Task: Look for space in San Giuseppe Vesuviano, Italy from 22nd June, 2023 to 30th June, 2023 for 2 adults in price range Rs.7000 to Rs.15000. Place can be entire place with 1  bedroom having 1 bed and 1 bathroom. Property type can be house, flat, guest house, hotel. Booking option can be shelf check-in. Required host language is English.
Action: Mouse moved to (454, 127)
Screenshot: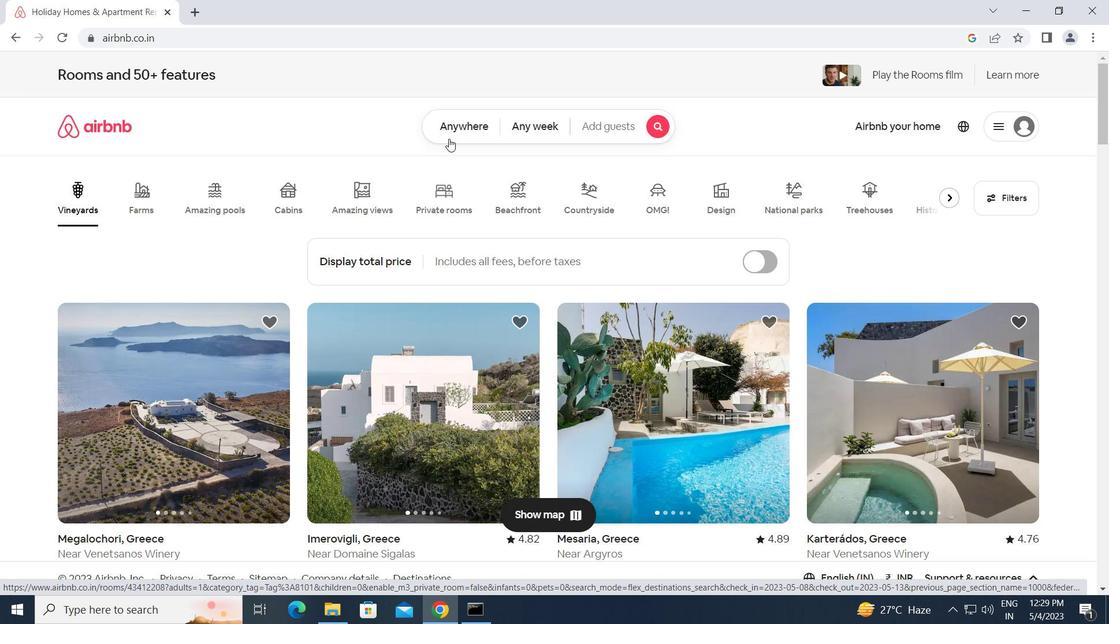 
Action: Mouse pressed left at (454, 127)
Screenshot: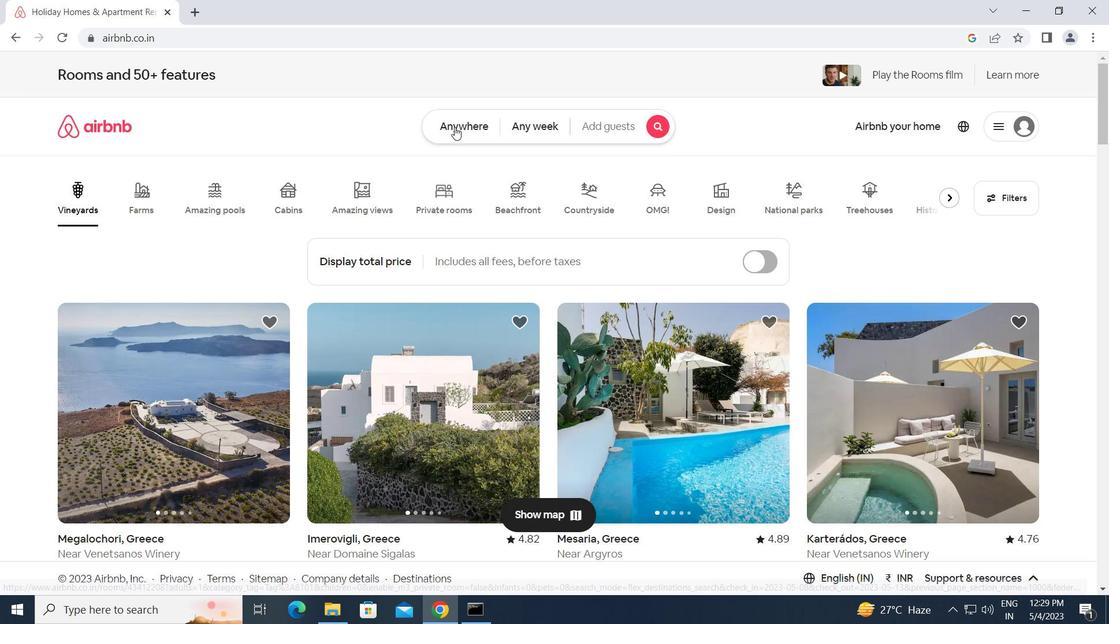 
Action: Mouse moved to (366, 168)
Screenshot: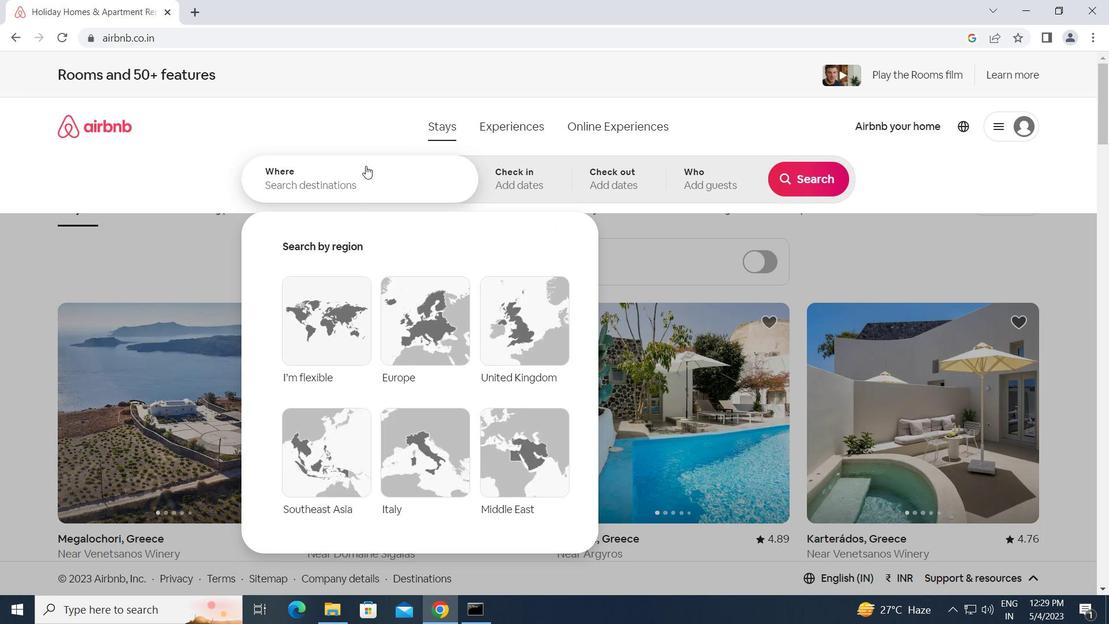 
Action: Mouse pressed left at (366, 168)
Screenshot: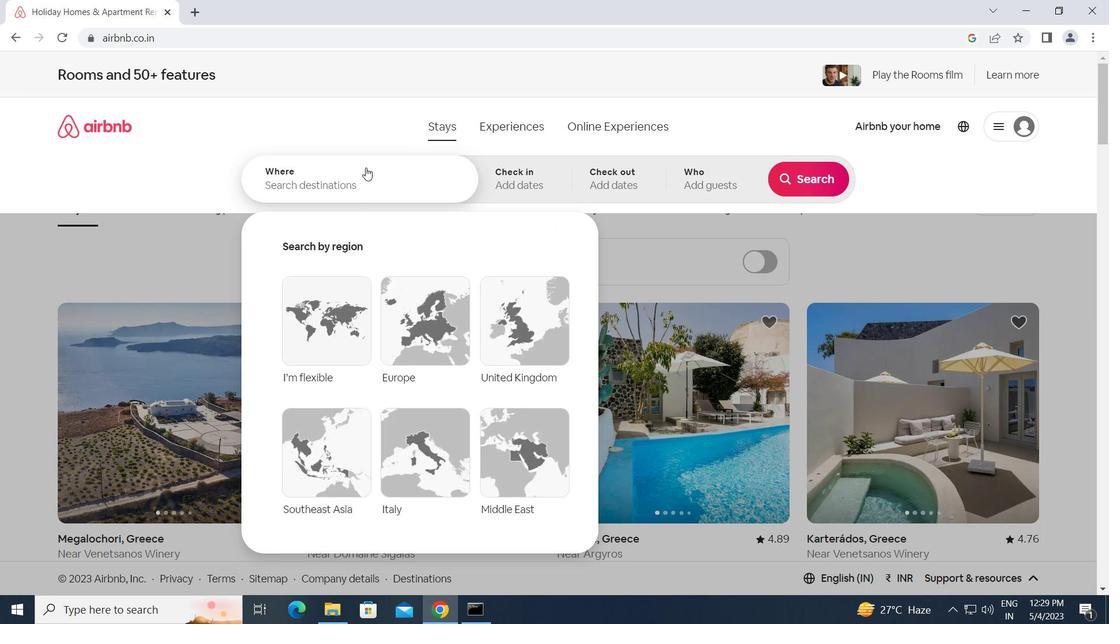
Action: Key pressed s<Key.caps_lock>an<Key.space><Key.caps_lock>g<Key.caps_lock>iuseppe<Key.space><Key.caps_lock>v<Key.caps_lock>esuviano
Screenshot: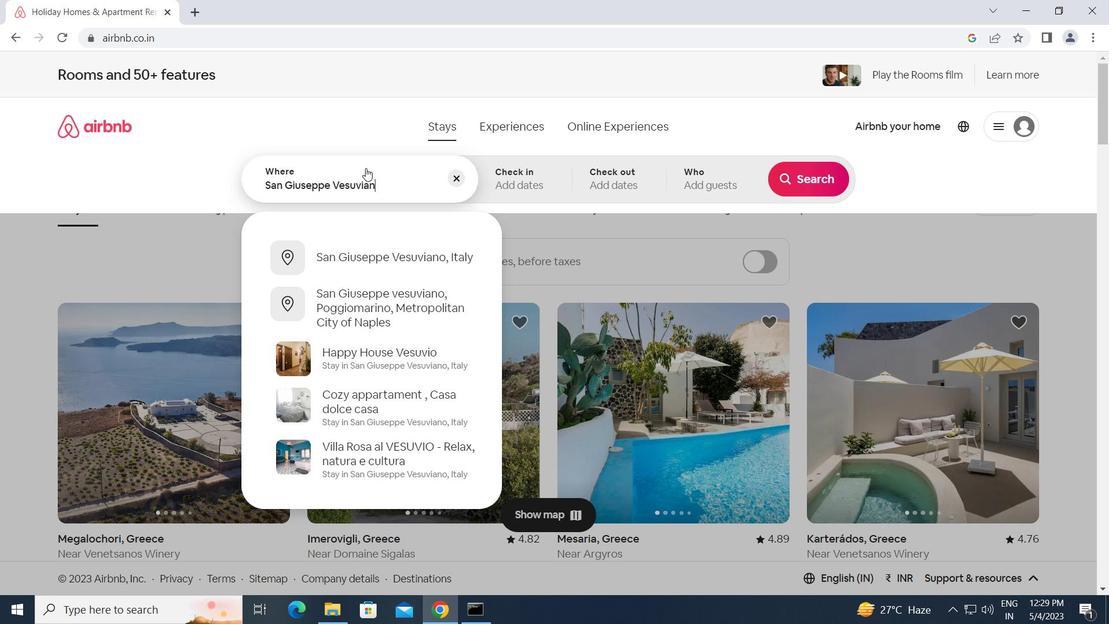 
Action: Mouse moved to (695, 128)
Screenshot: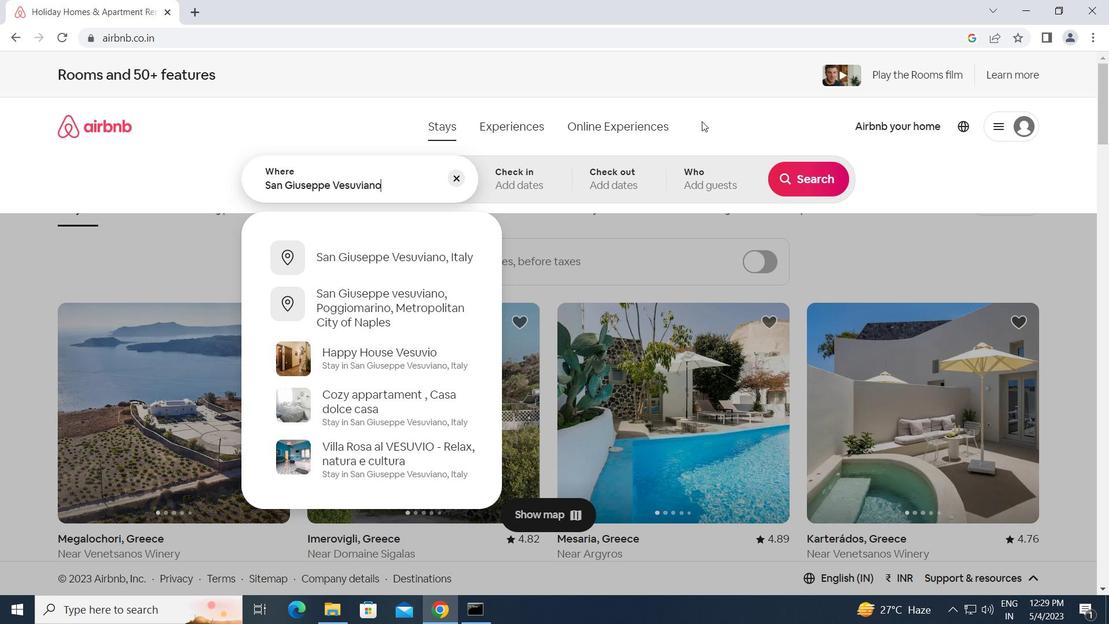 
Action: Key pressed ,
Screenshot: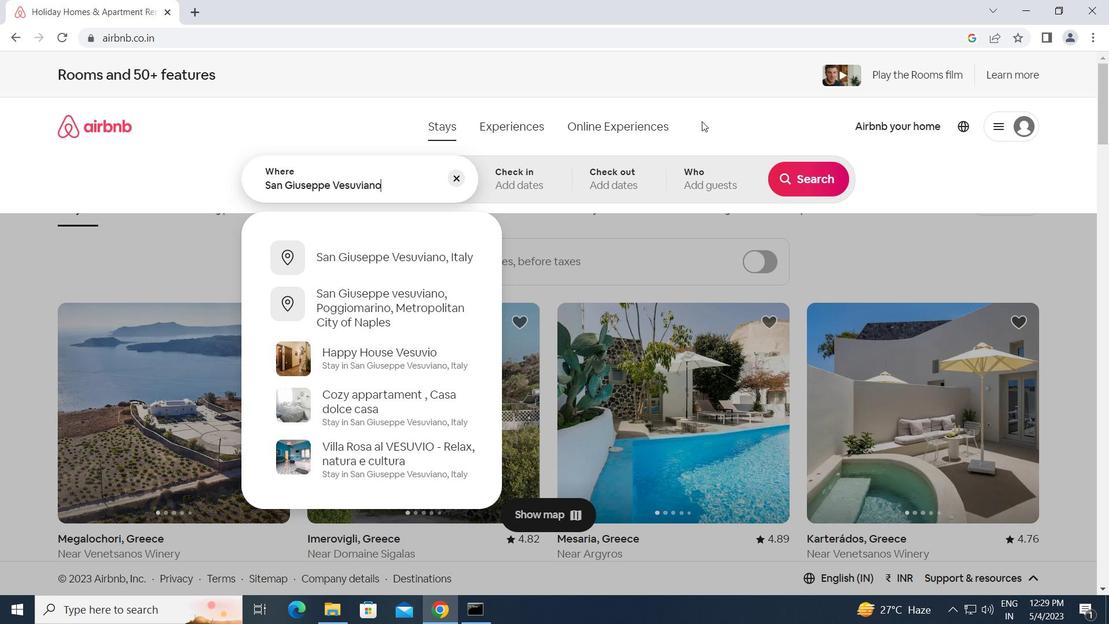 
Action: Mouse moved to (674, 151)
Screenshot: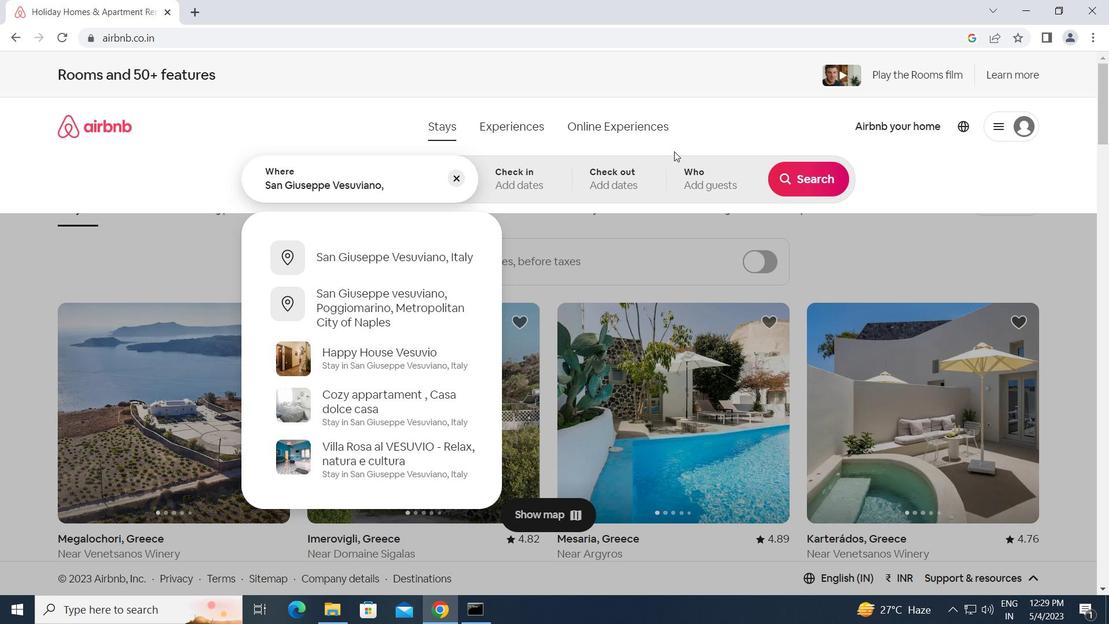 
Action: Key pressed <Key.space><Key.caps_lock>i
Screenshot: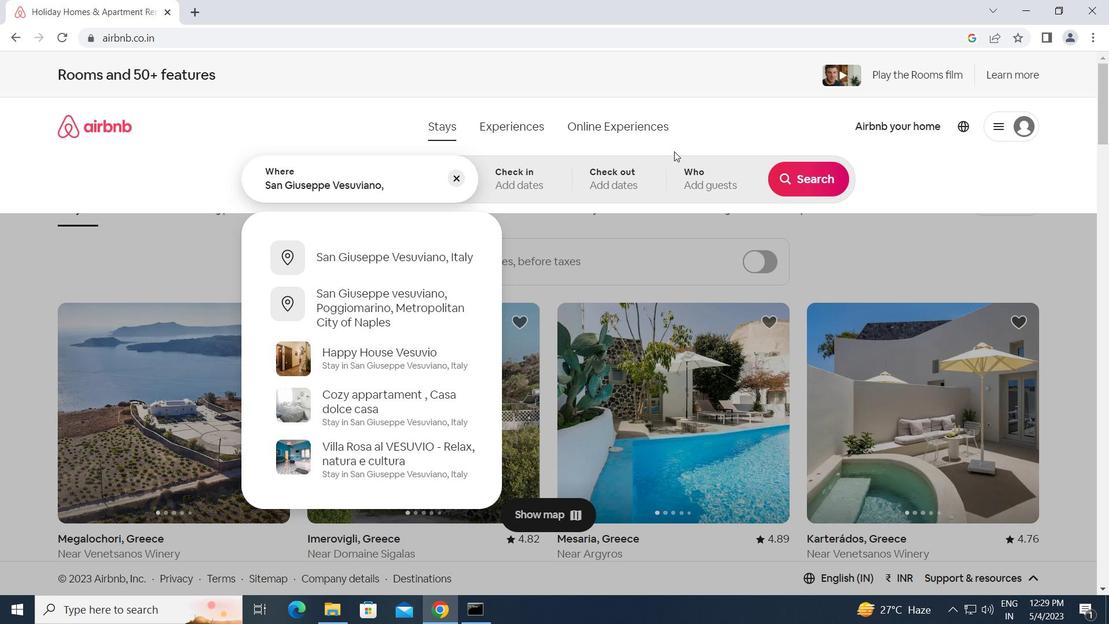 
Action: Mouse moved to (674, 151)
Screenshot: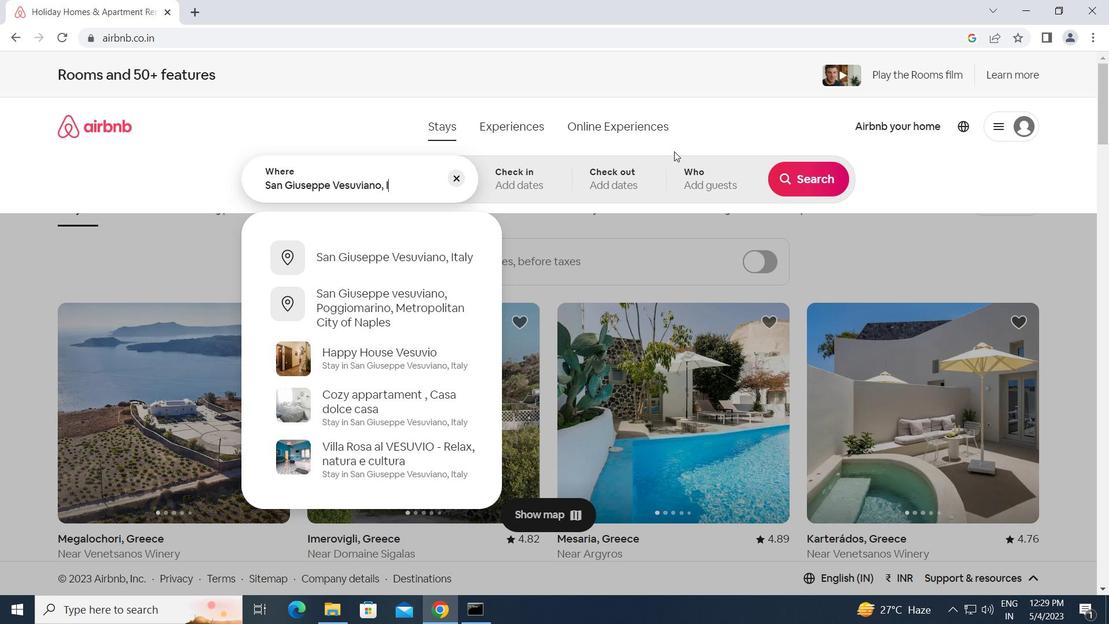 
Action: Key pressed <Key.caps_lock>ta
Screenshot: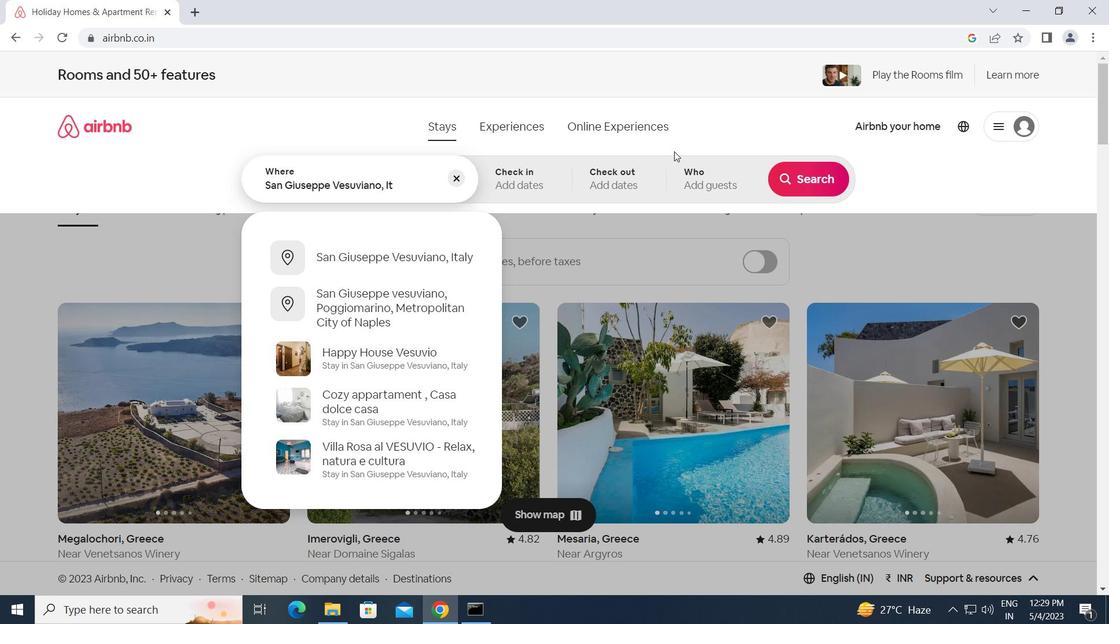 
Action: Mouse moved to (673, 151)
Screenshot: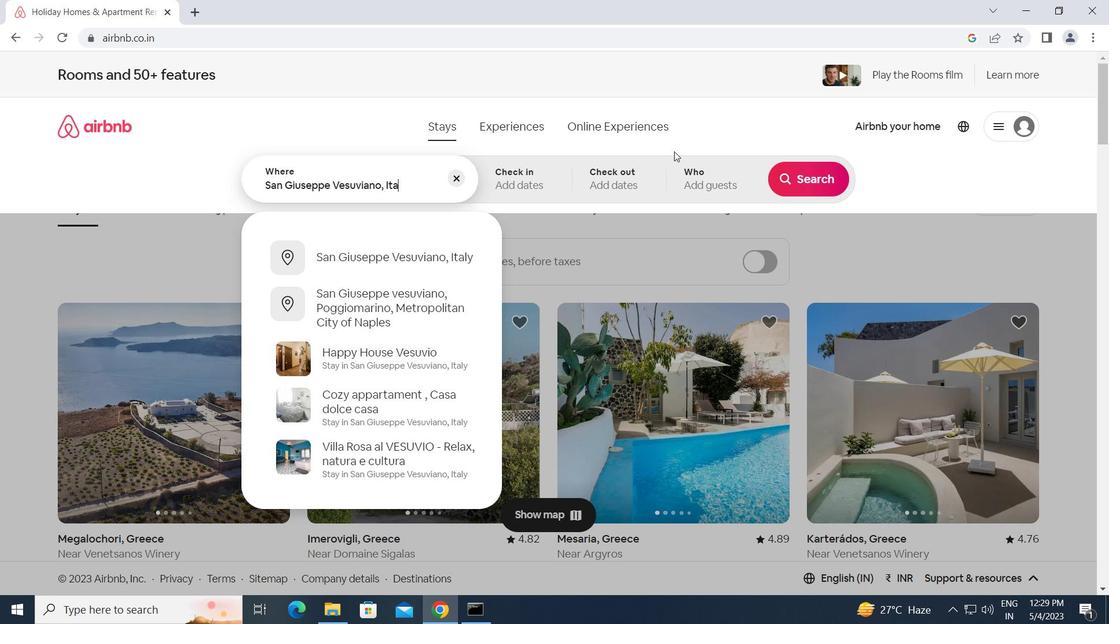 
Action: Key pressed ly<Key.enter>
Screenshot: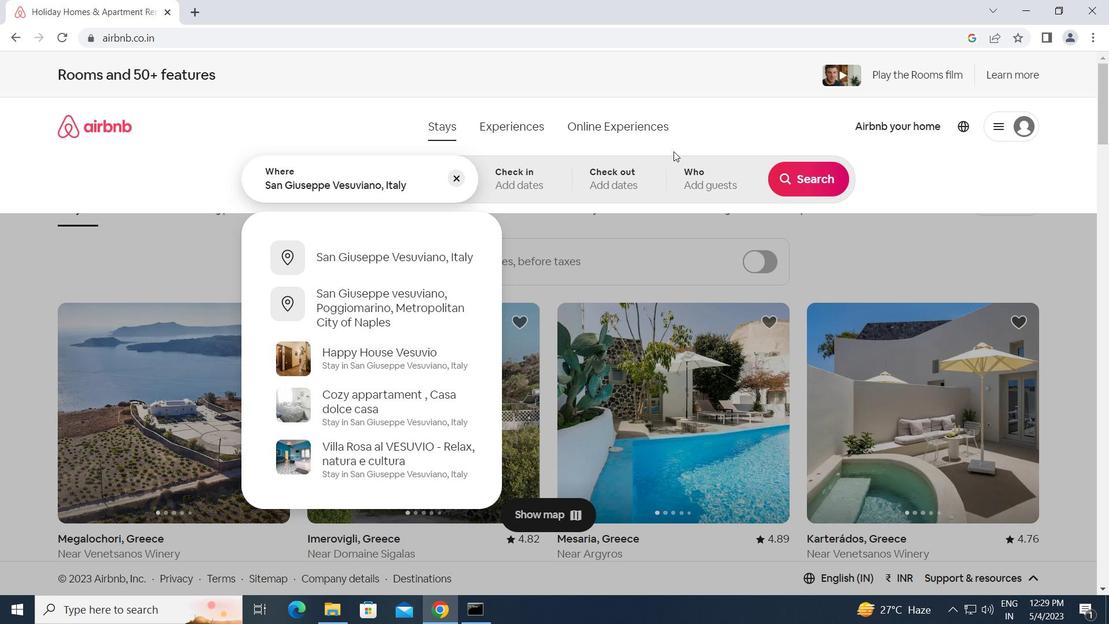 
Action: Mouse moved to (721, 460)
Screenshot: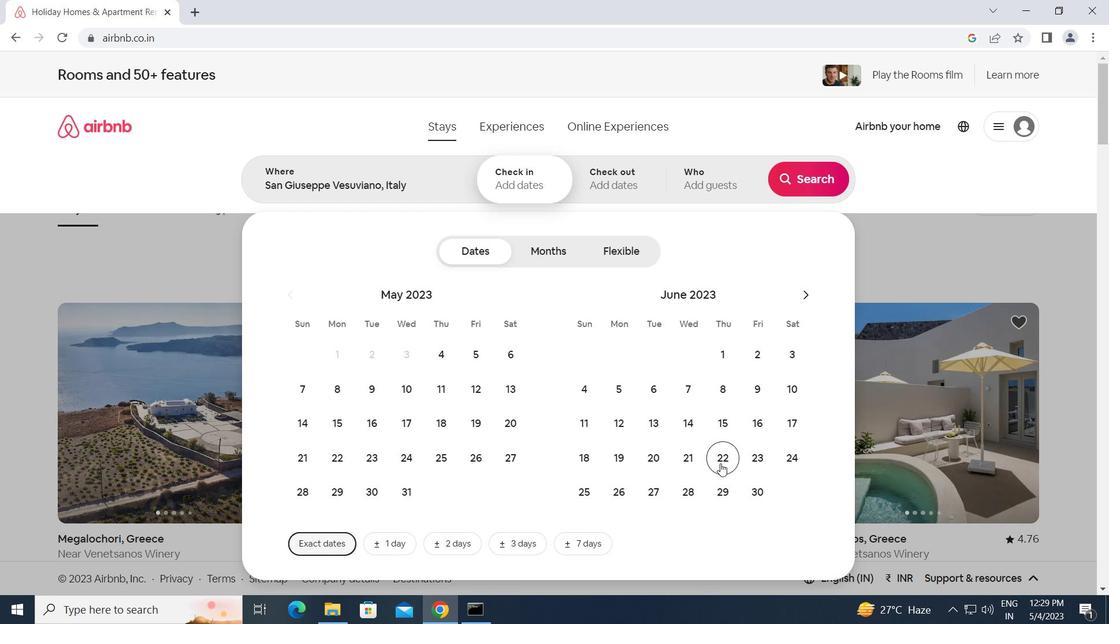 
Action: Mouse pressed left at (721, 460)
Screenshot: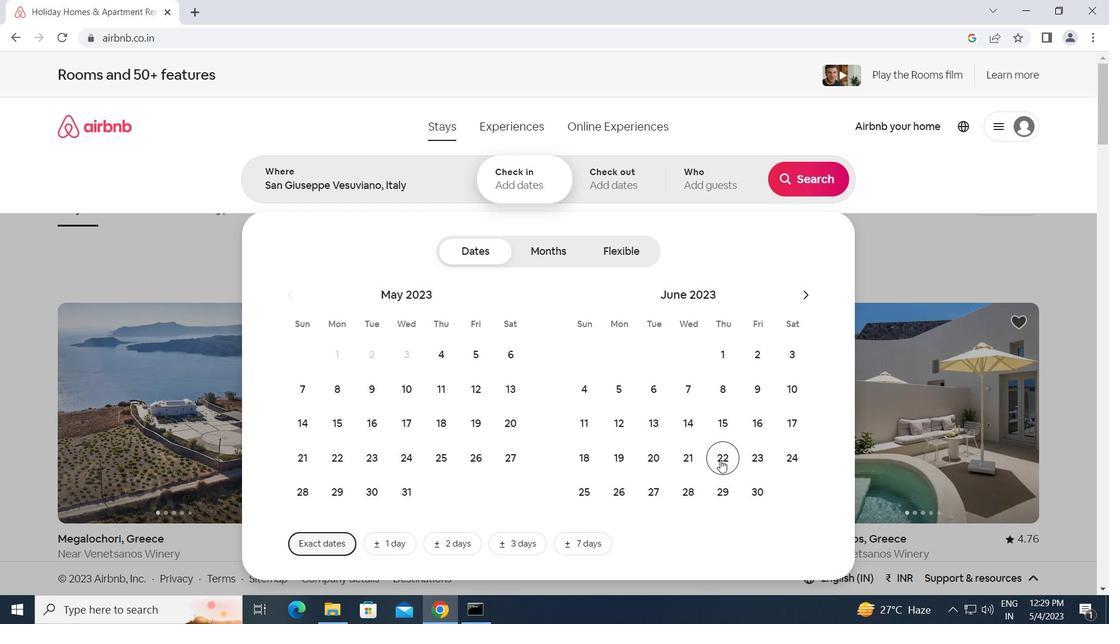 
Action: Mouse moved to (761, 497)
Screenshot: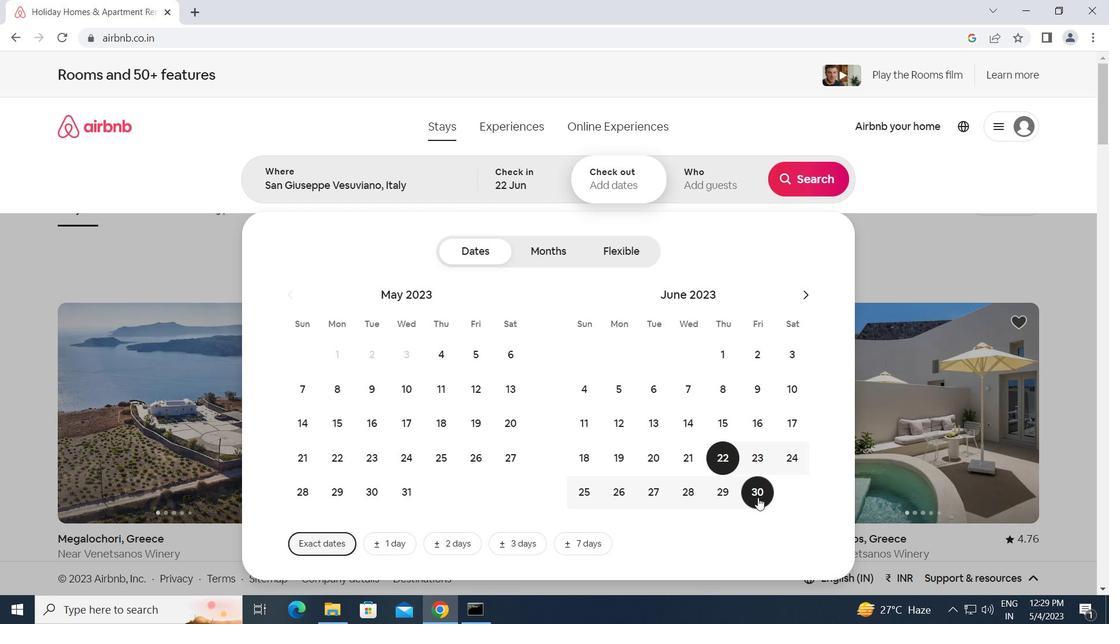 
Action: Mouse pressed left at (761, 497)
Screenshot: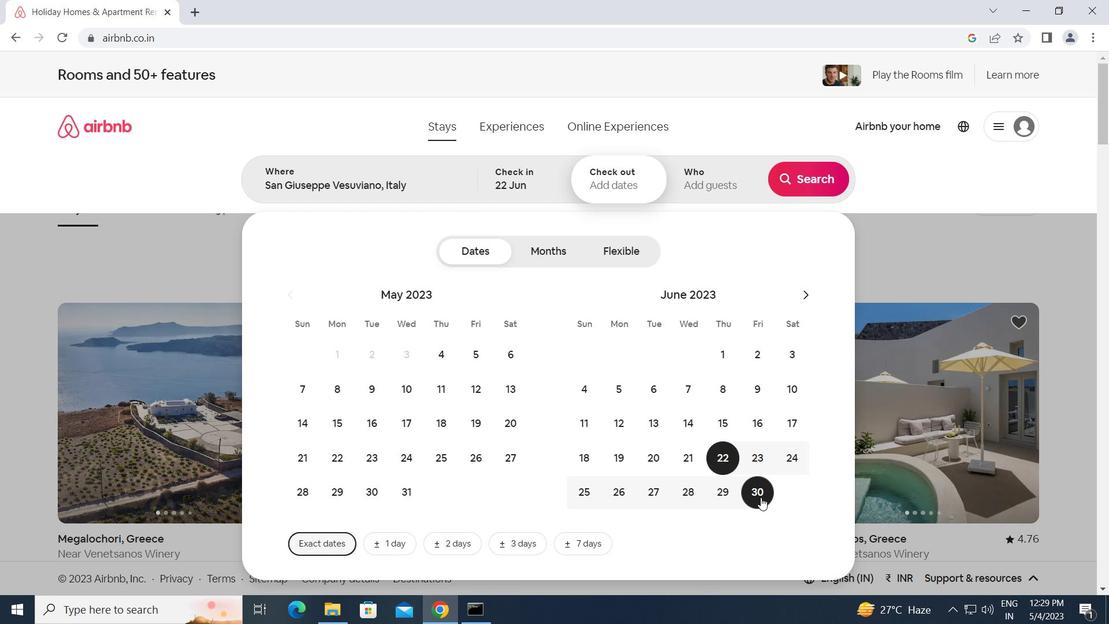 
Action: Mouse moved to (724, 184)
Screenshot: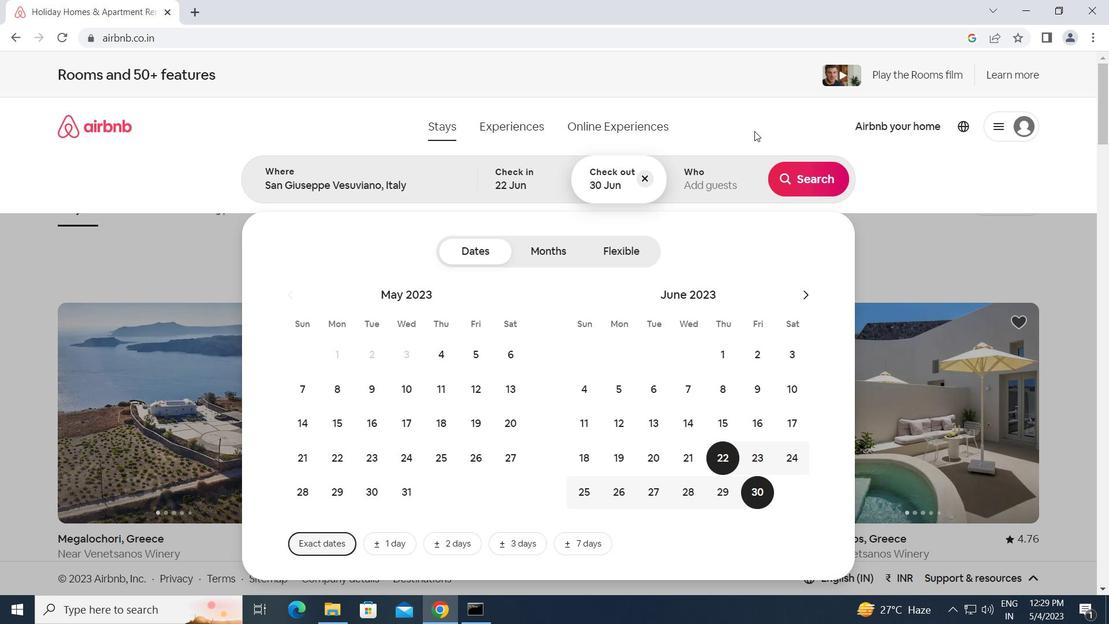 
Action: Mouse pressed left at (724, 184)
Screenshot: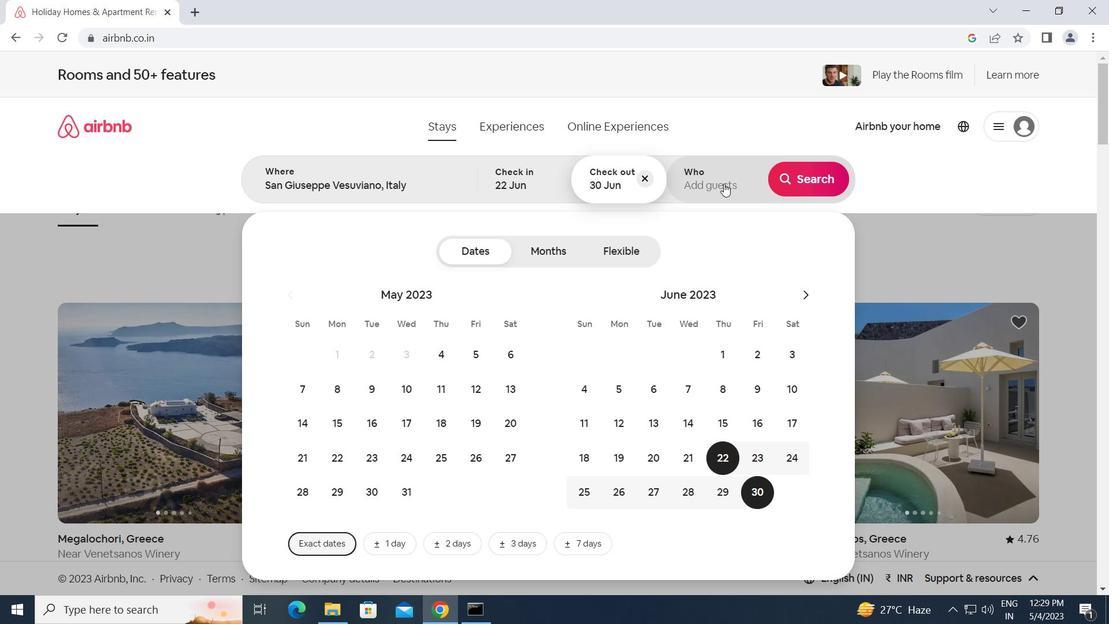 
Action: Mouse moved to (814, 253)
Screenshot: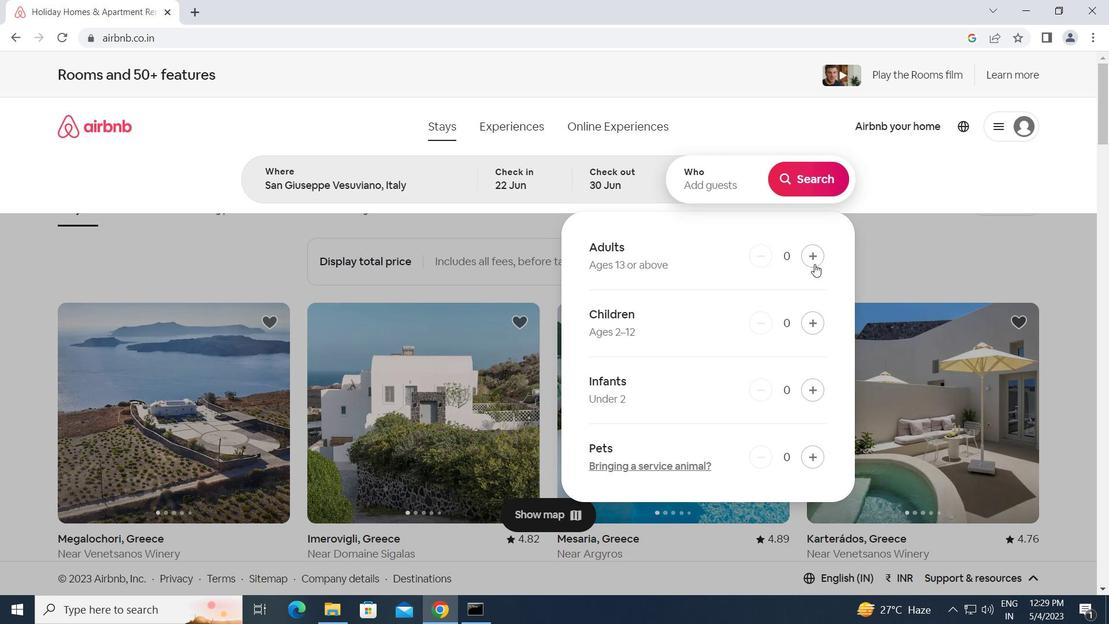 
Action: Mouse pressed left at (814, 253)
Screenshot: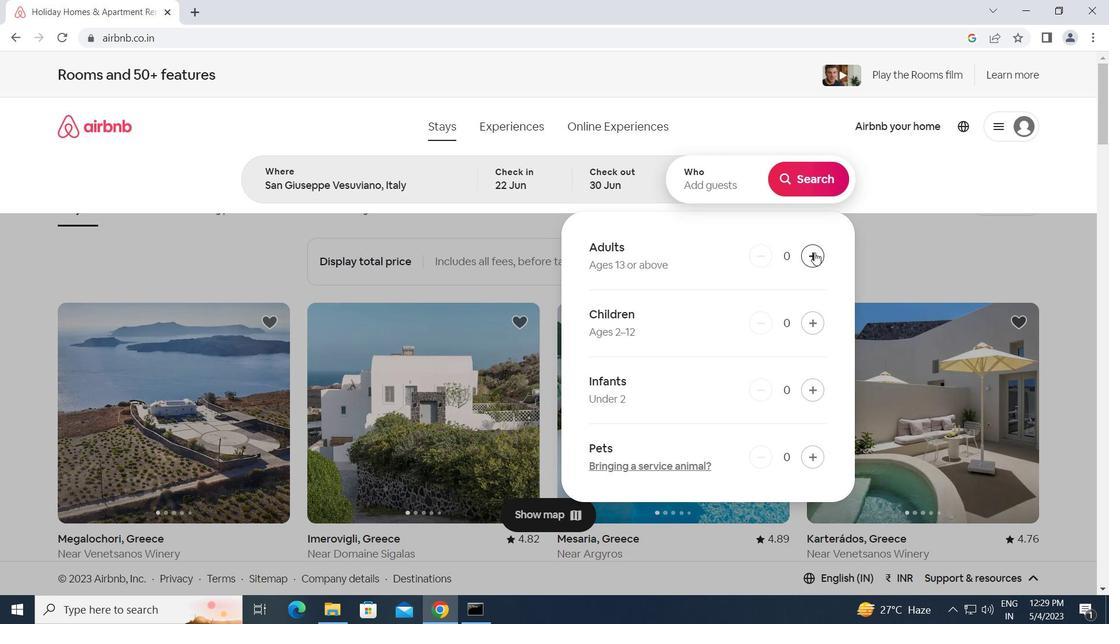 
Action: Mouse pressed left at (814, 253)
Screenshot: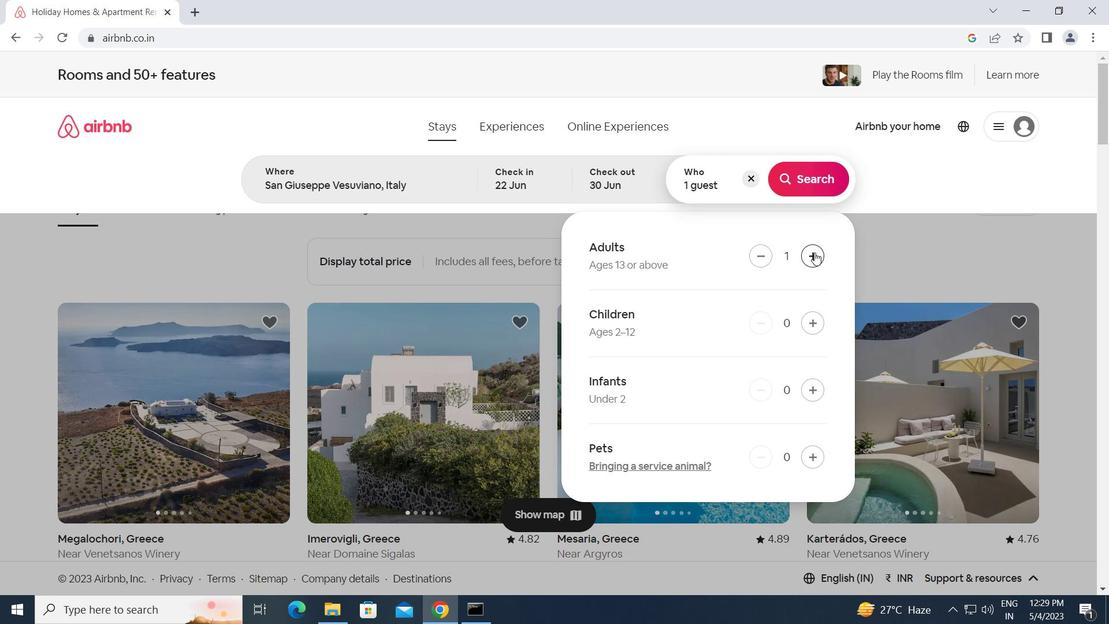 
Action: Mouse moved to (811, 177)
Screenshot: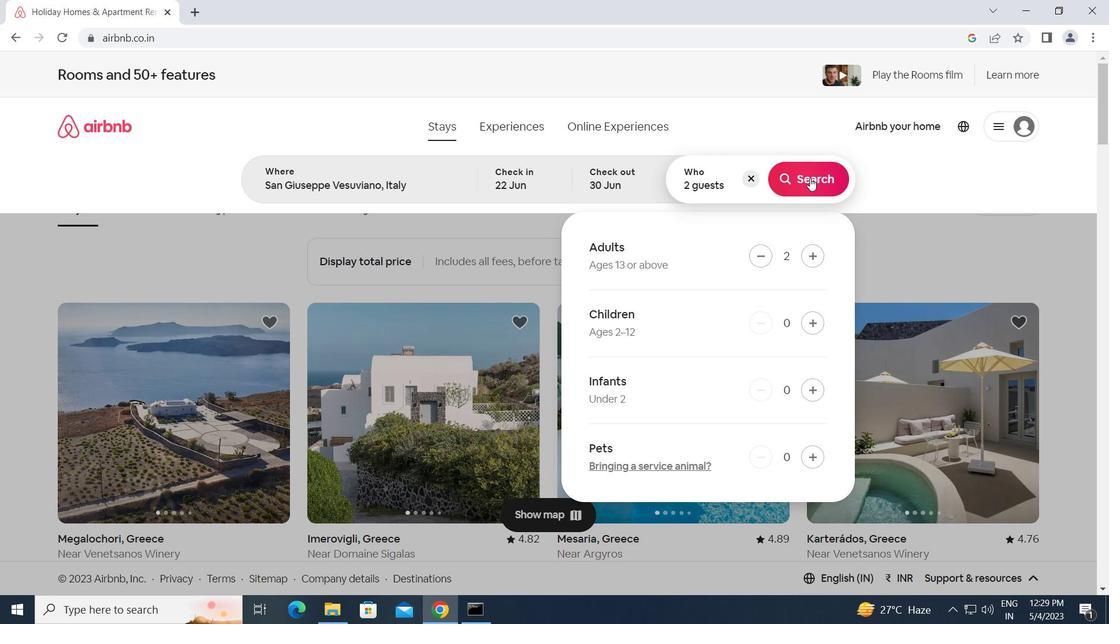 
Action: Mouse pressed left at (811, 177)
Screenshot: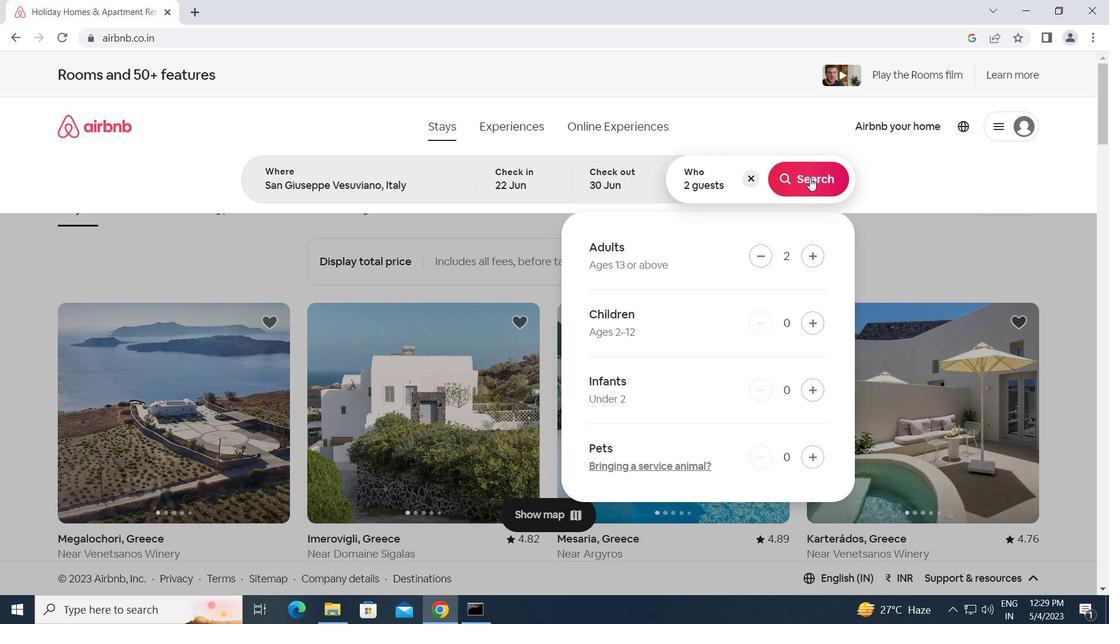 
Action: Mouse moved to (1048, 131)
Screenshot: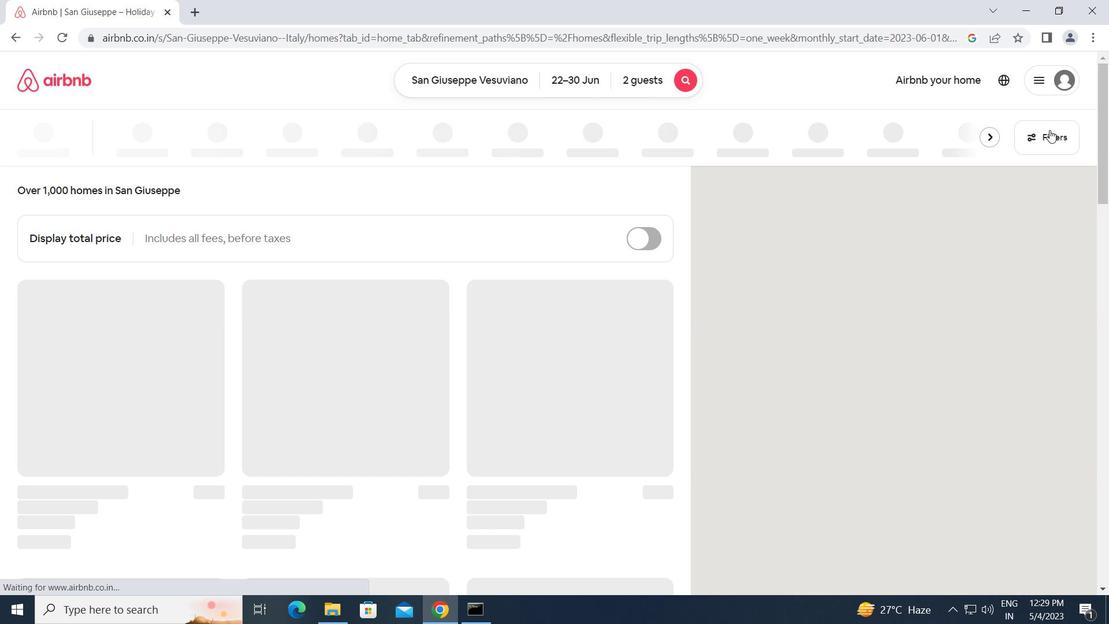 
Action: Mouse pressed left at (1048, 131)
Screenshot: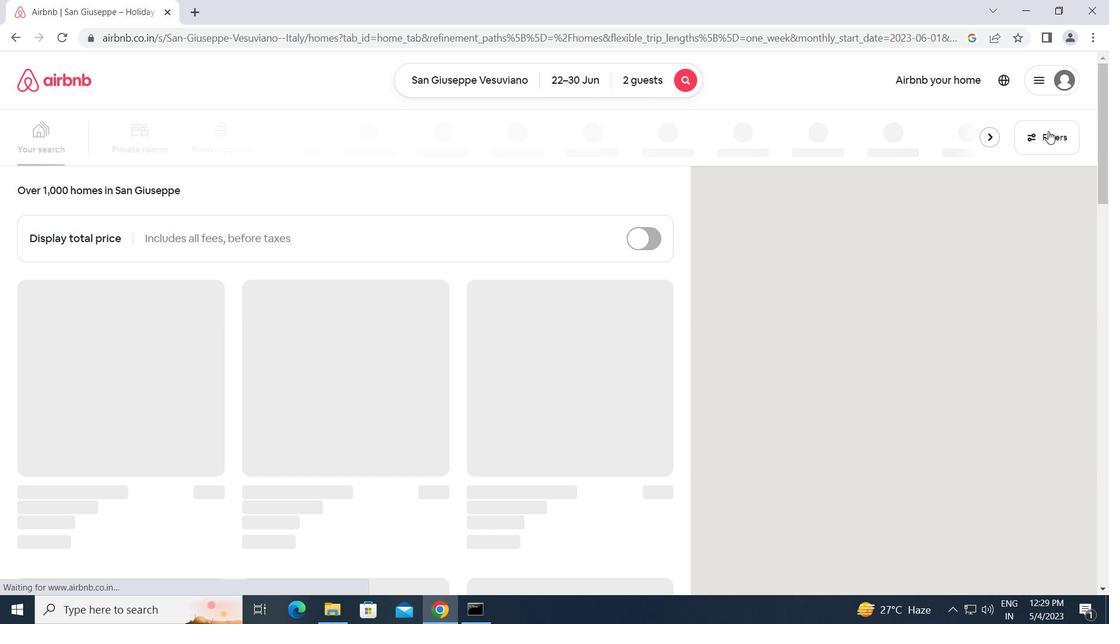 
Action: Mouse moved to (372, 326)
Screenshot: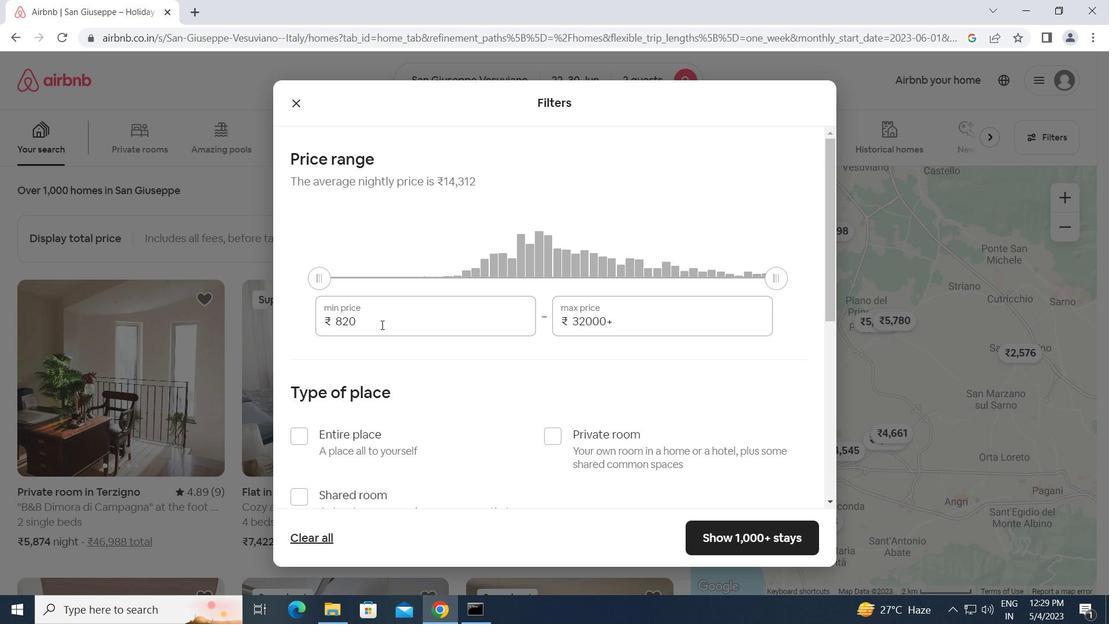 
Action: Mouse pressed left at (372, 326)
Screenshot: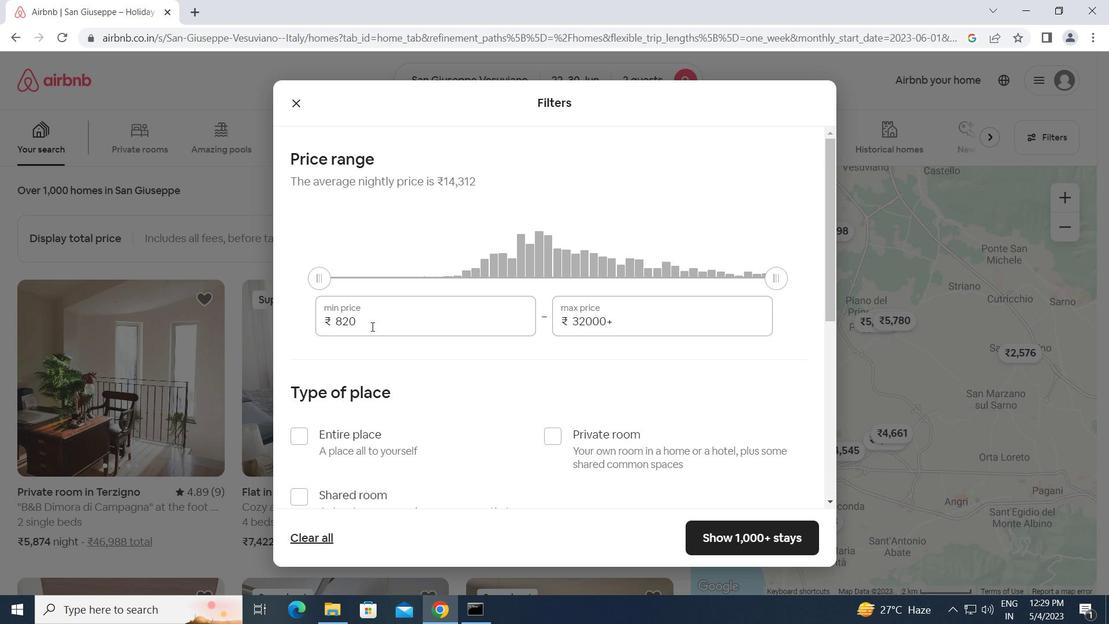 
Action: Mouse moved to (331, 328)
Screenshot: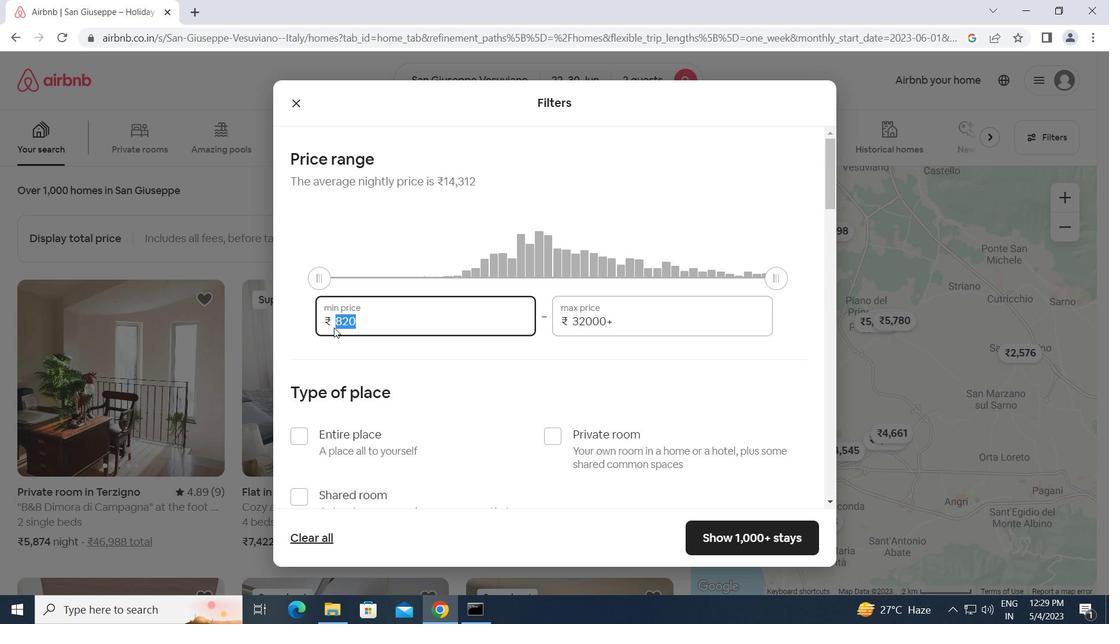 
Action: Key pressed 7000<Key.tab>15000
Screenshot: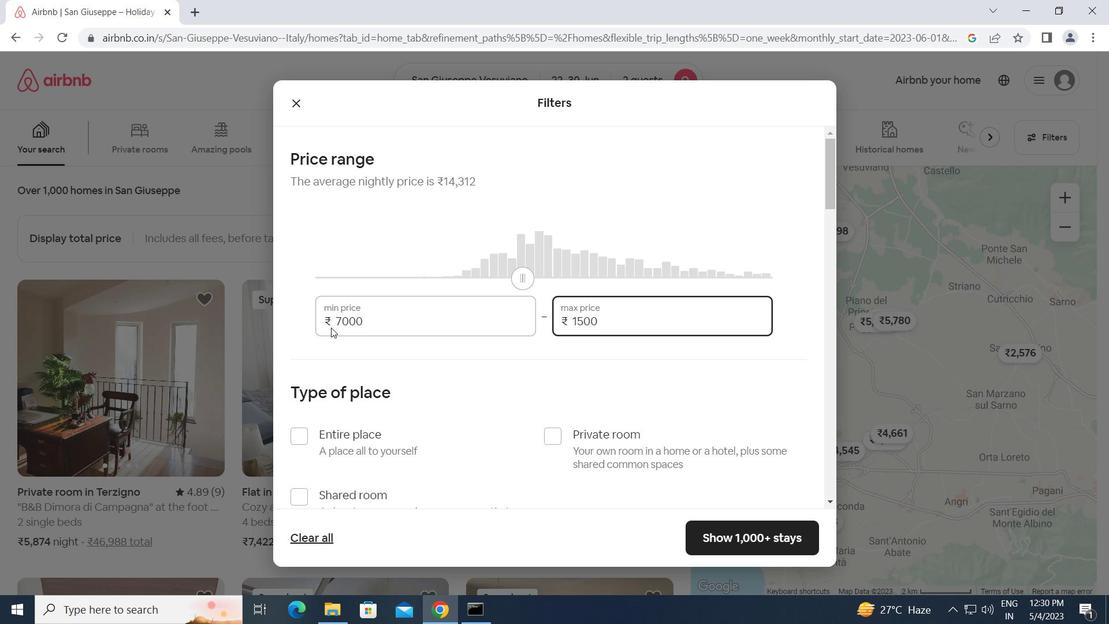 
Action: Mouse moved to (444, 347)
Screenshot: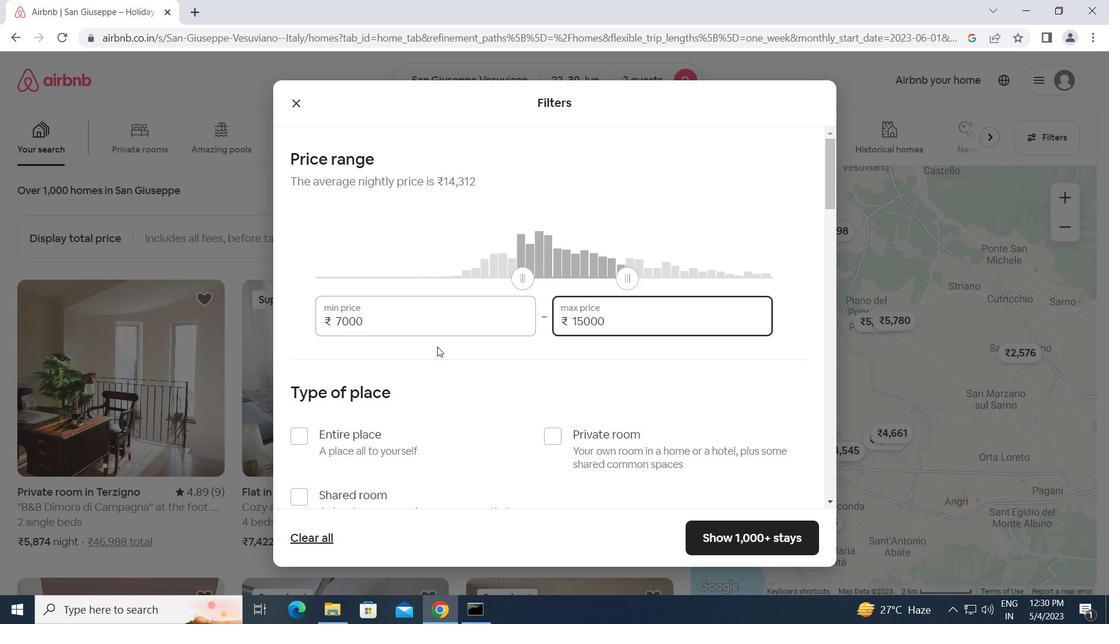 
Action: Mouse scrolled (444, 347) with delta (0, 0)
Screenshot: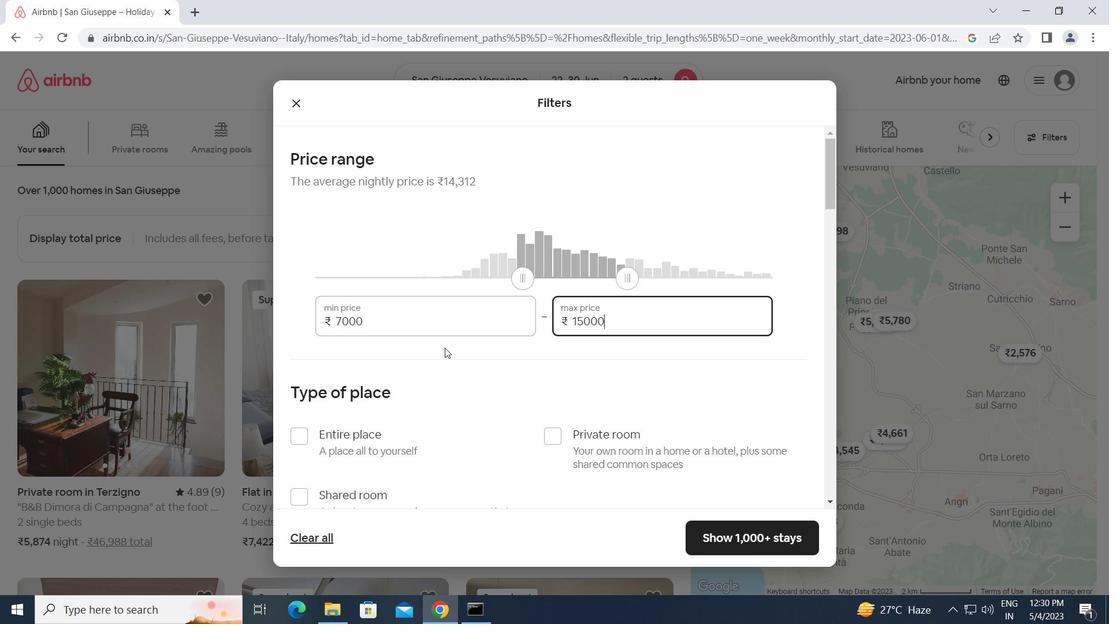 
Action: Mouse moved to (296, 362)
Screenshot: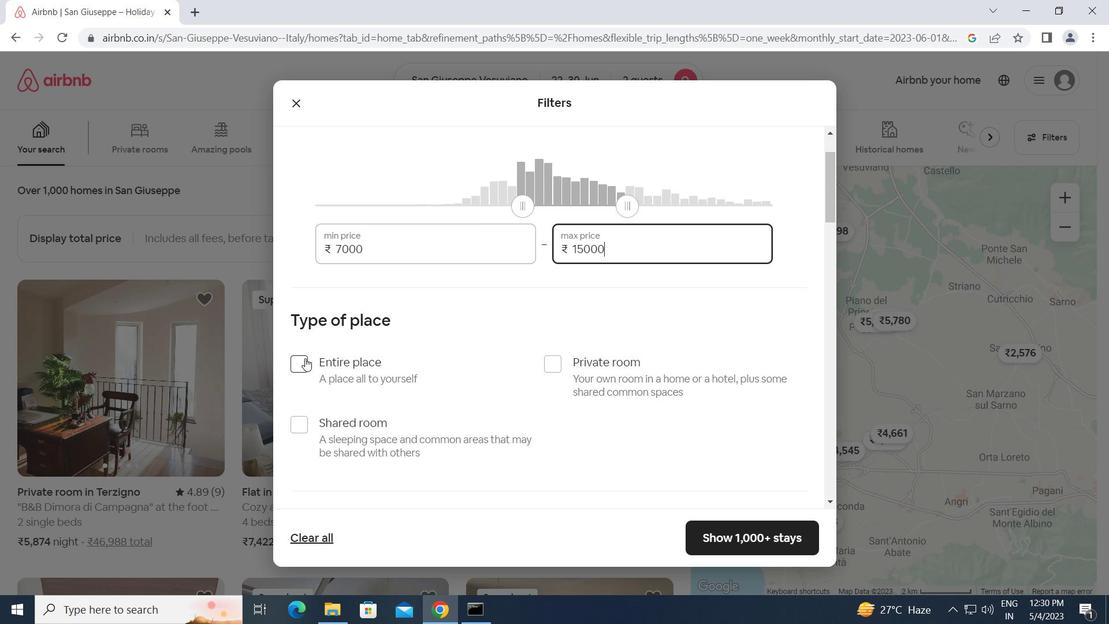 
Action: Mouse pressed left at (296, 362)
Screenshot: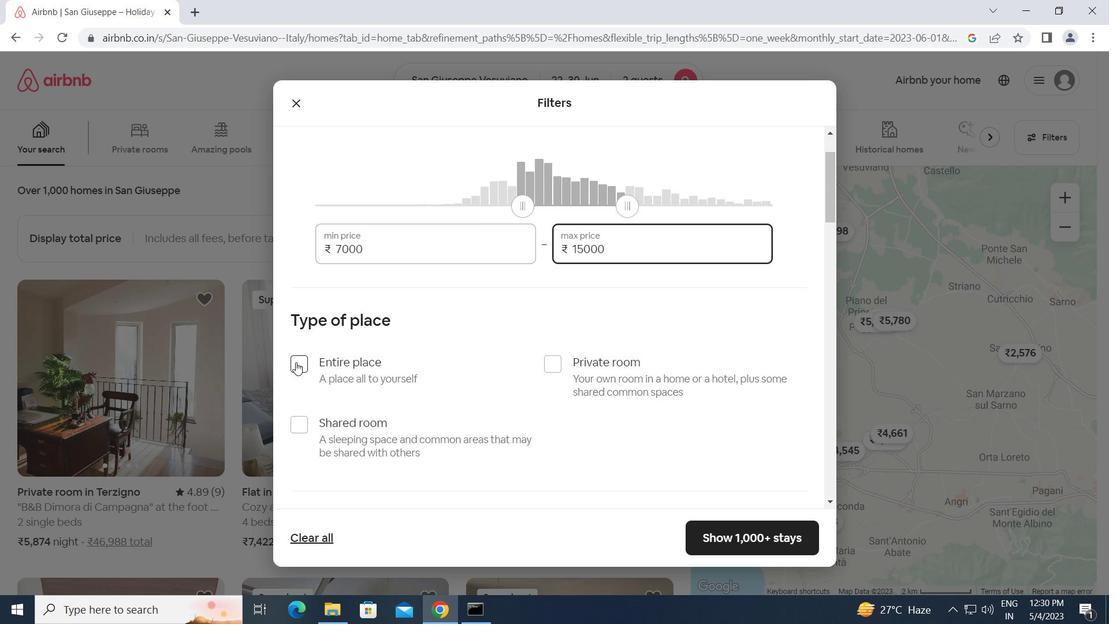 
Action: Mouse moved to (440, 378)
Screenshot: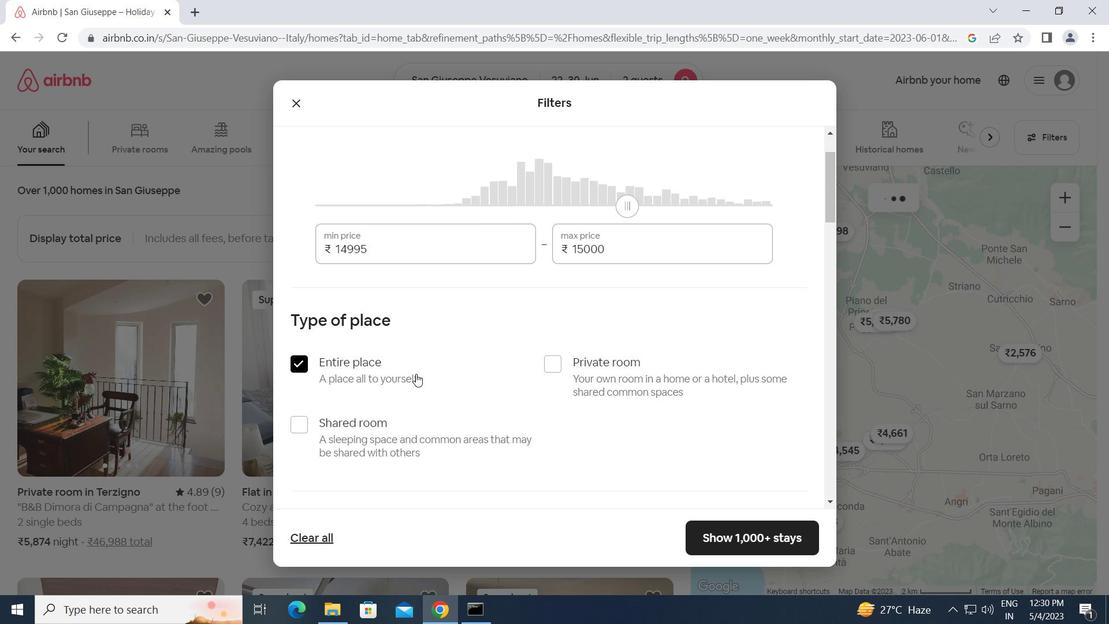 
Action: Mouse scrolled (440, 377) with delta (0, 0)
Screenshot: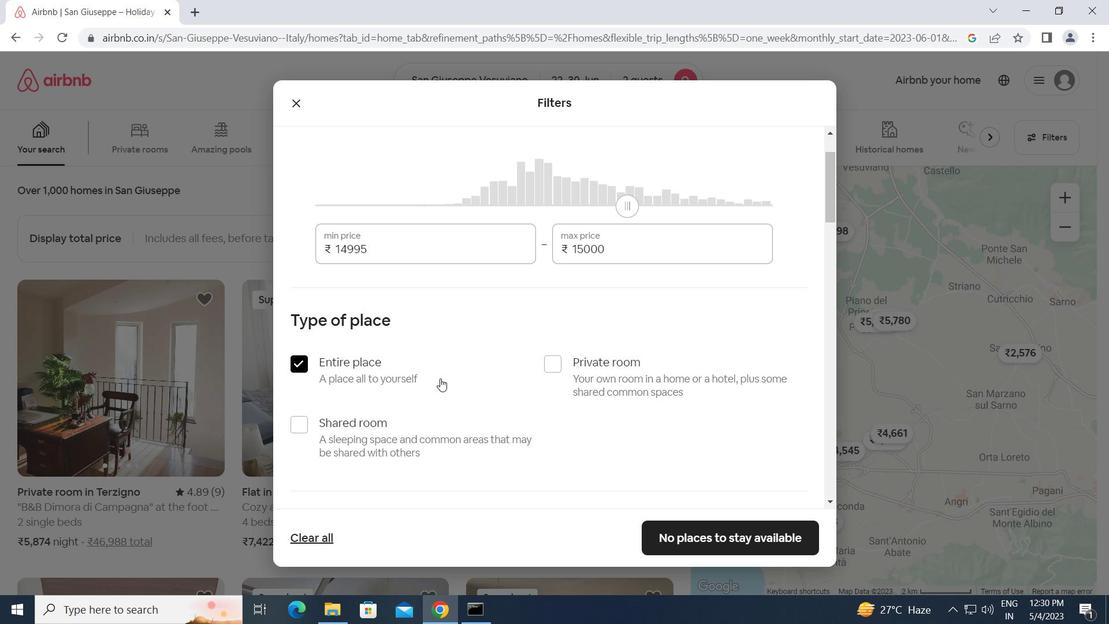 
Action: Mouse scrolled (440, 377) with delta (0, 0)
Screenshot: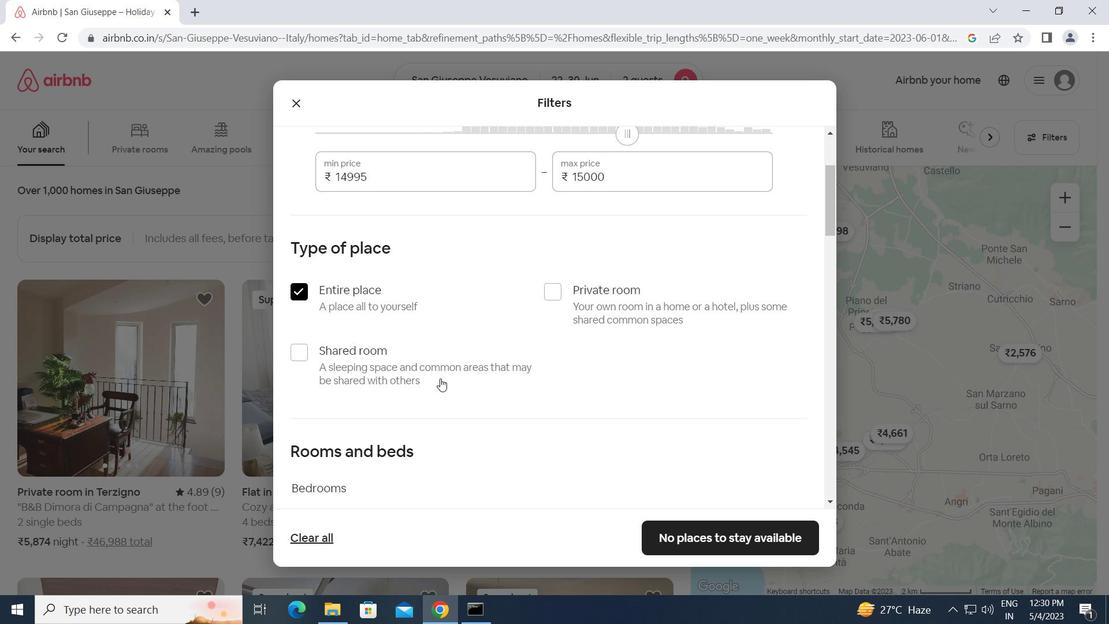 
Action: Mouse scrolled (440, 377) with delta (0, 0)
Screenshot: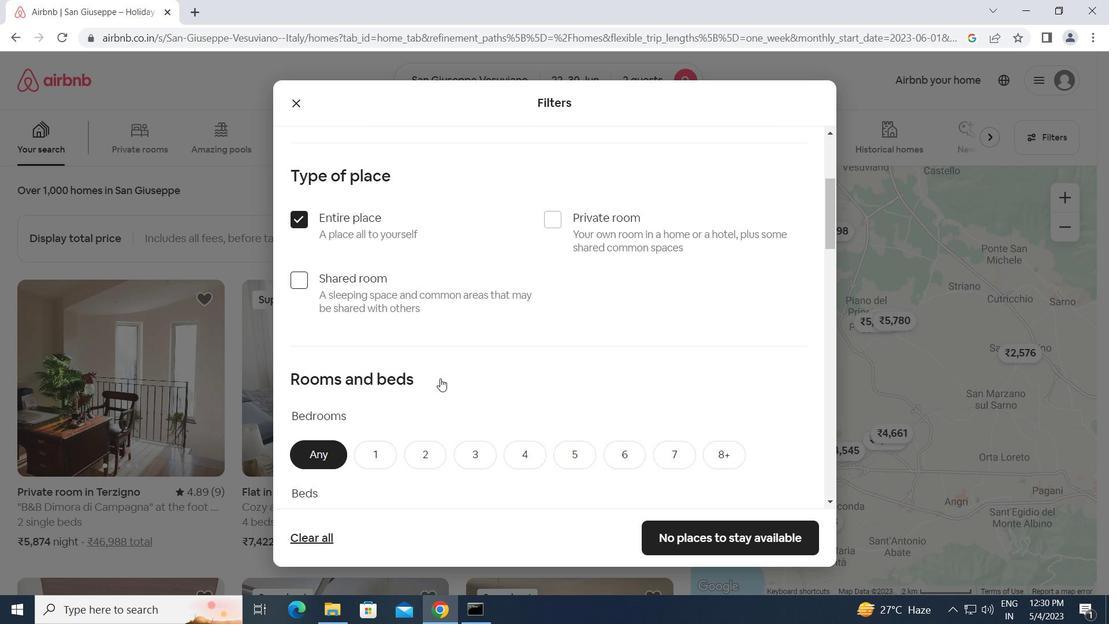 
Action: Mouse moved to (376, 386)
Screenshot: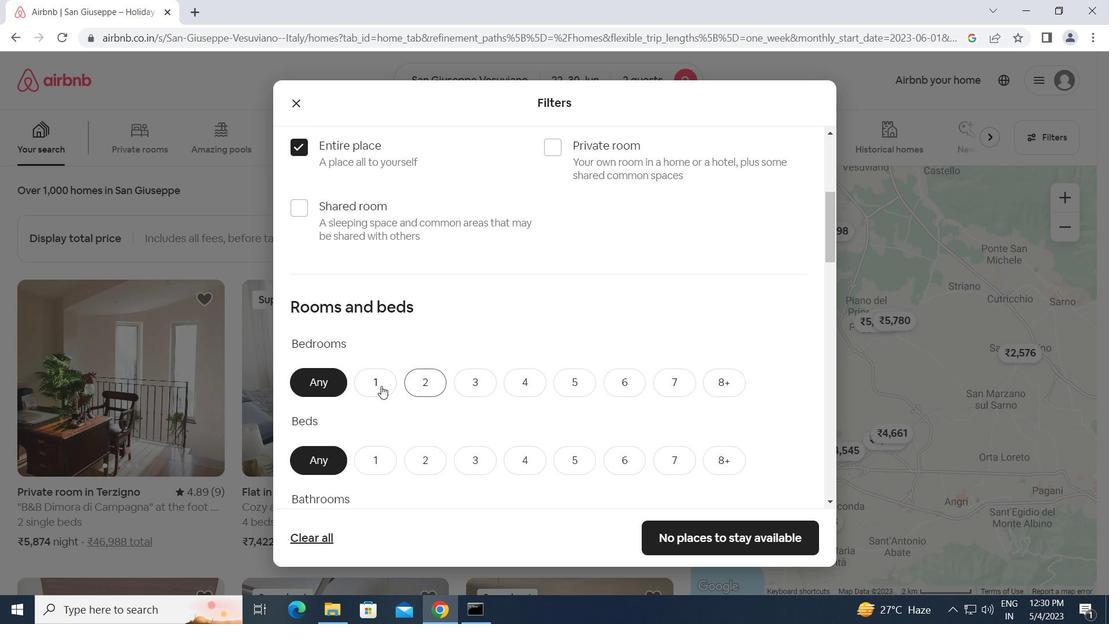 
Action: Mouse pressed left at (376, 386)
Screenshot: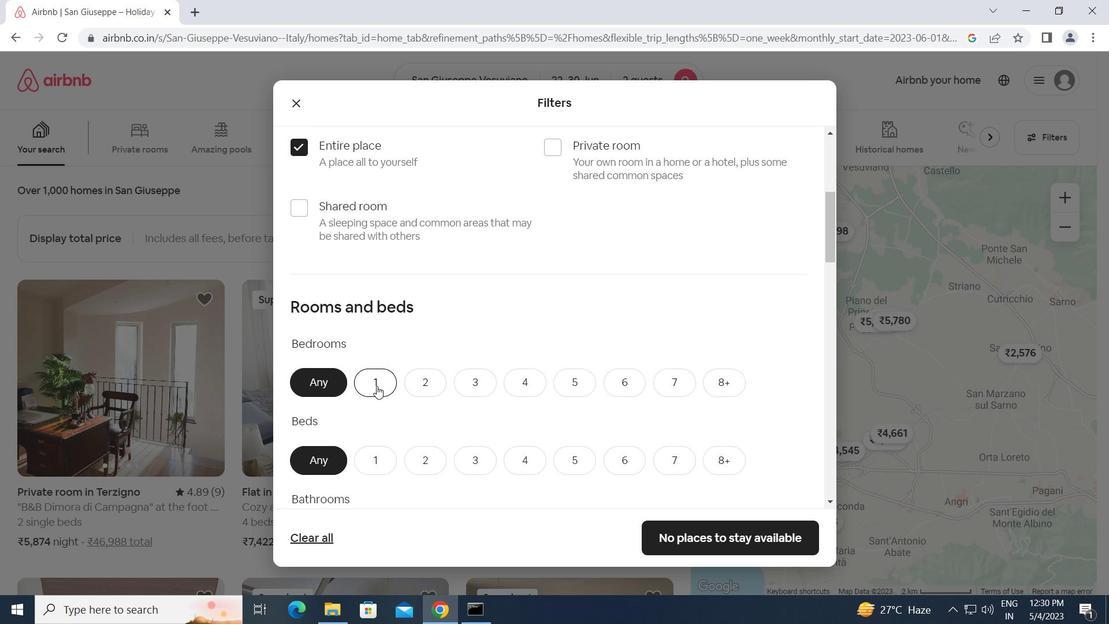 
Action: Mouse moved to (381, 461)
Screenshot: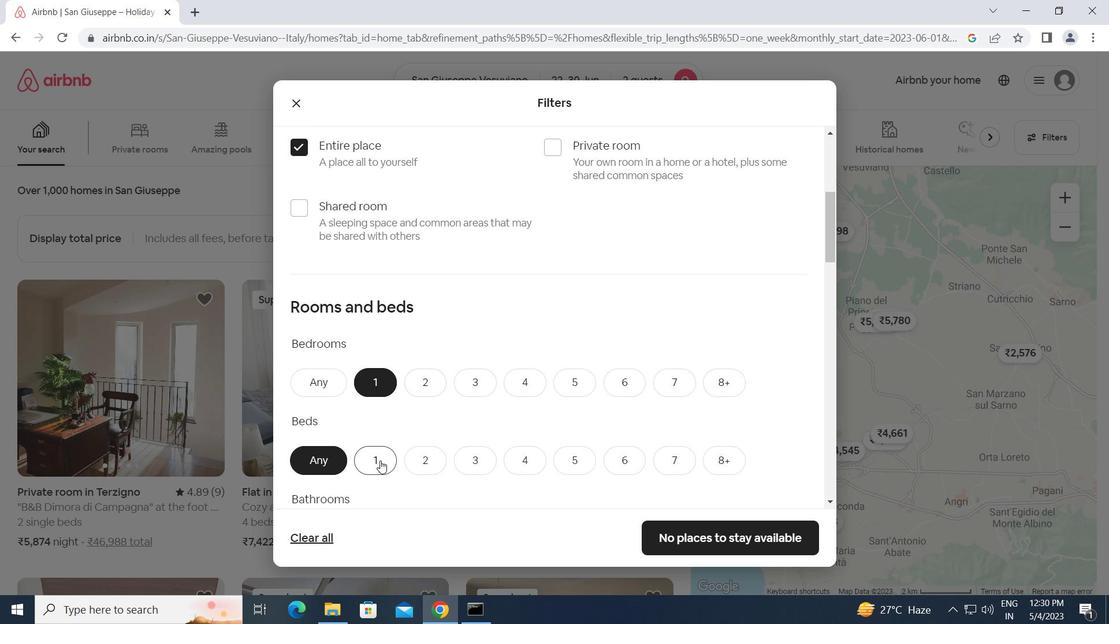 
Action: Mouse pressed left at (381, 461)
Screenshot: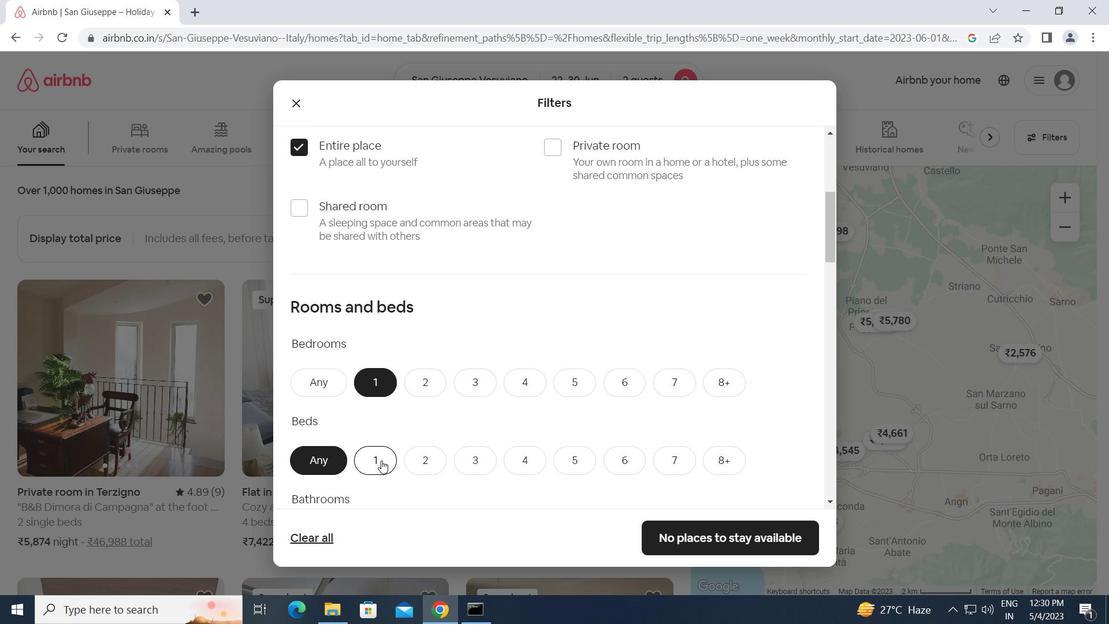 
Action: Mouse moved to (476, 446)
Screenshot: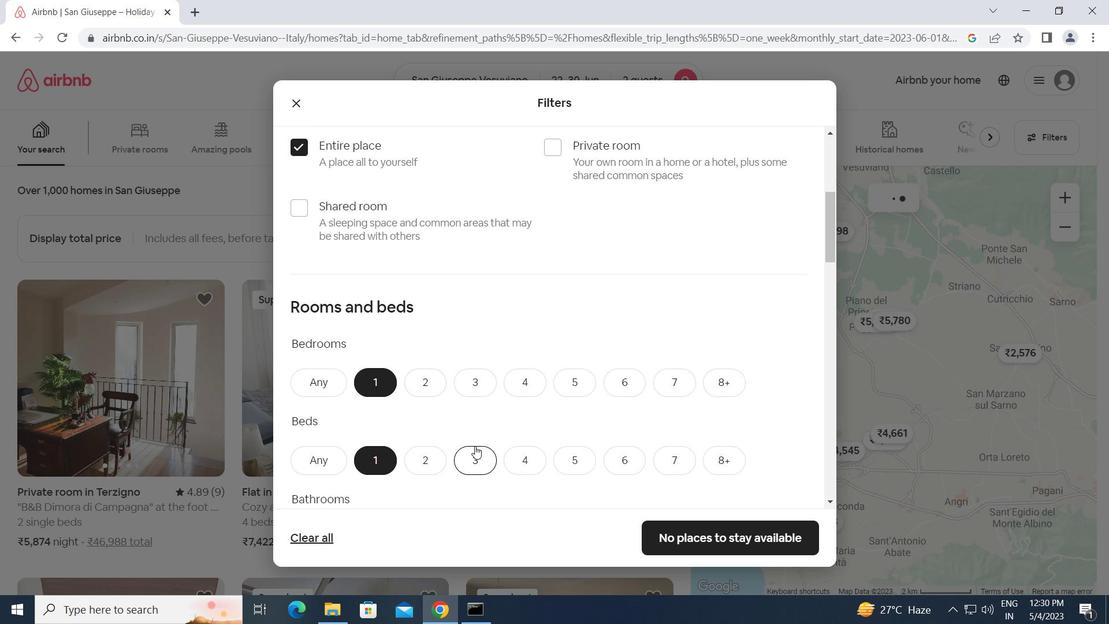
Action: Mouse scrolled (476, 445) with delta (0, 0)
Screenshot: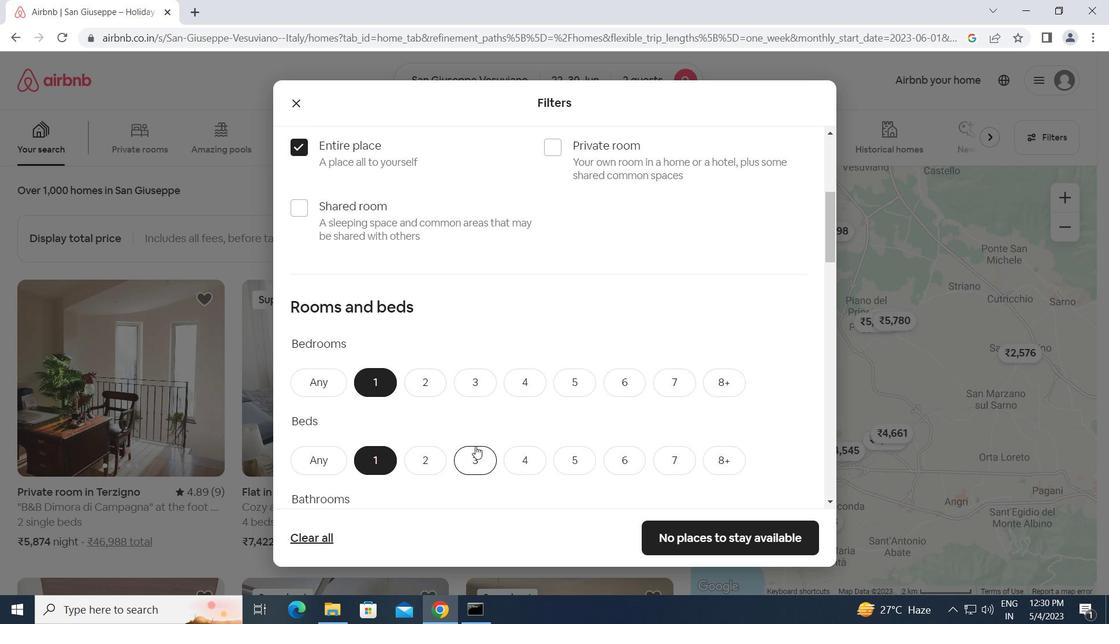 
Action: Mouse scrolled (476, 445) with delta (0, 0)
Screenshot: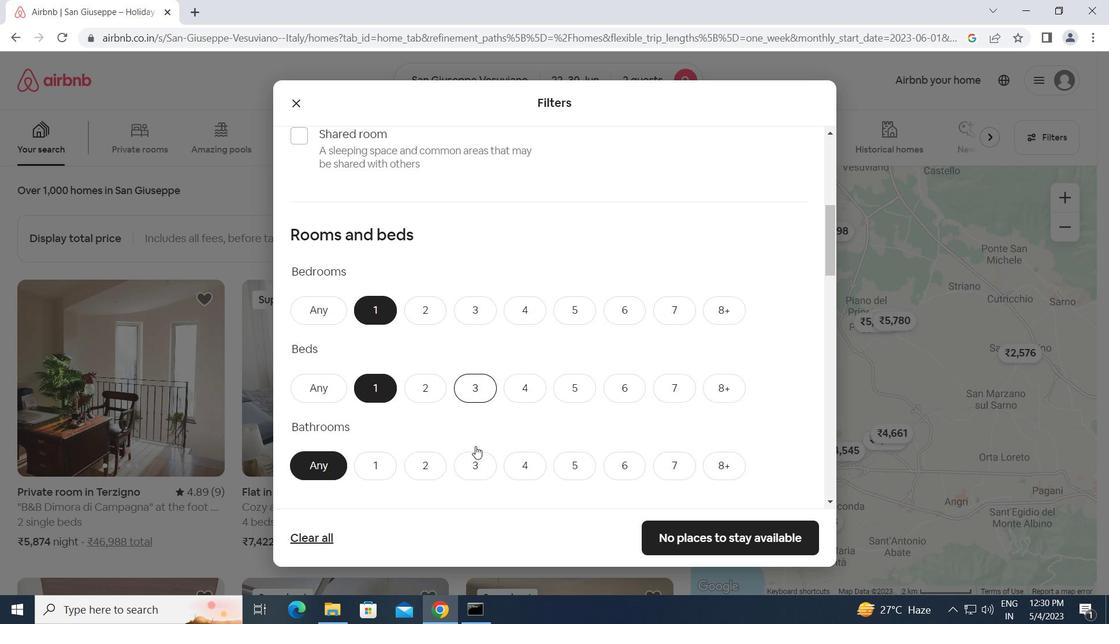 
Action: Mouse moved to (366, 393)
Screenshot: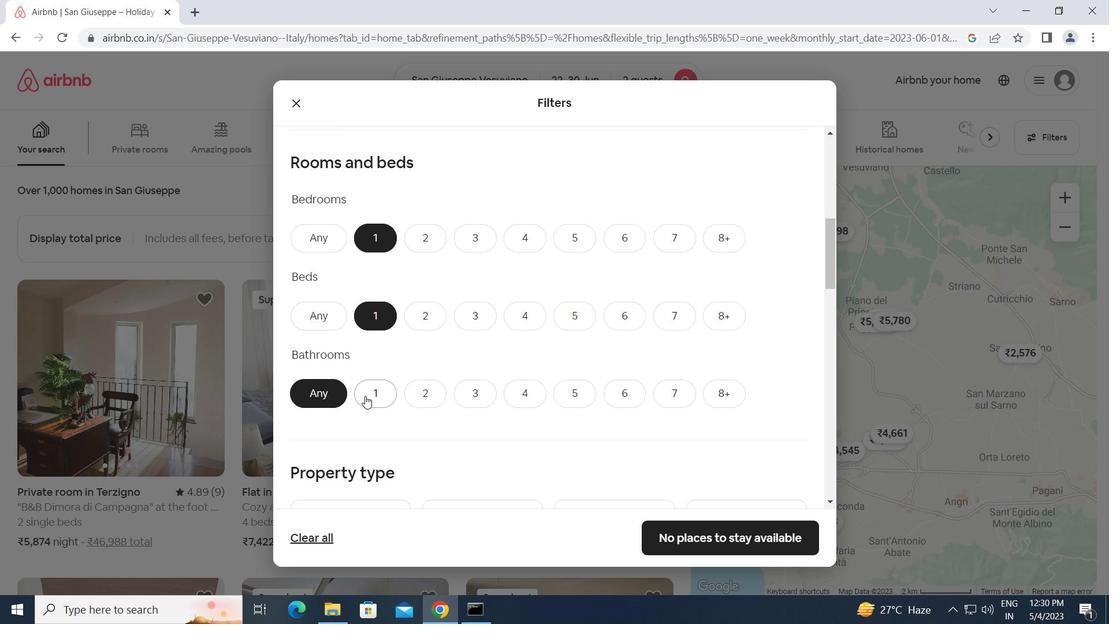 
Action: Mouse pressed left at (366, 393)
Screenshot: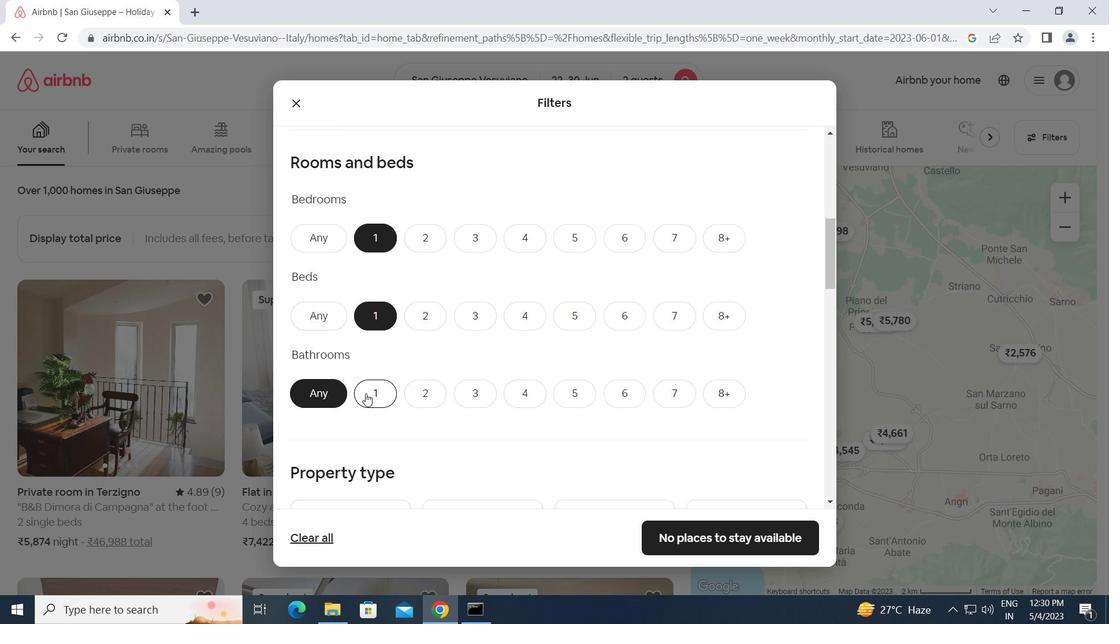 
Action: Mouse moved to (479, 418)
Screenshot: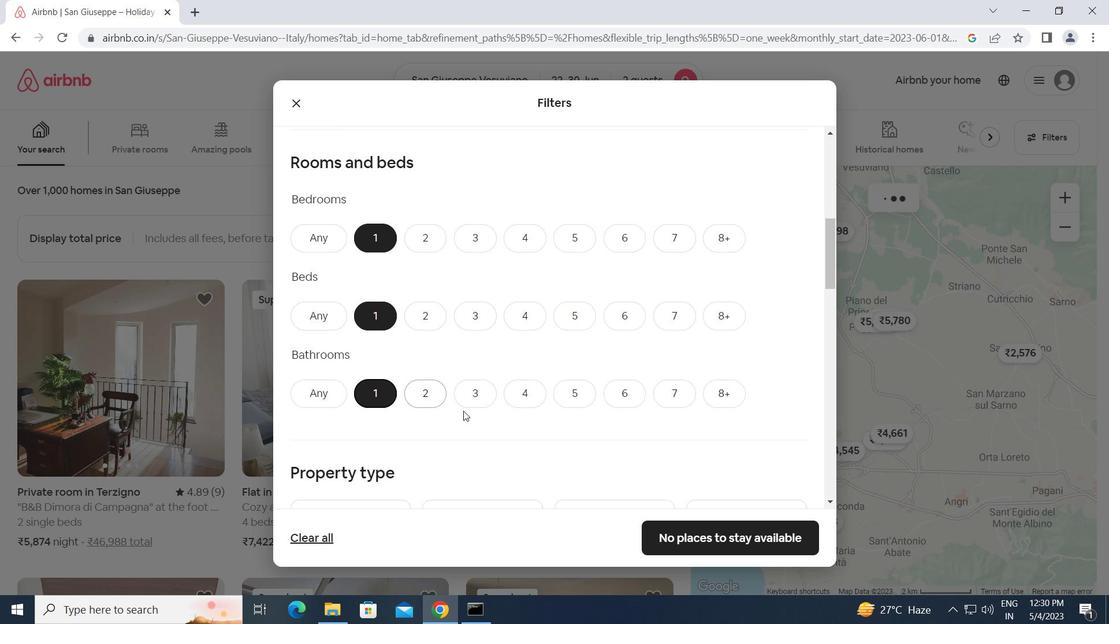 
Action: Mouse scrolled (479, 418) with delta (0, 0)
Screenshot: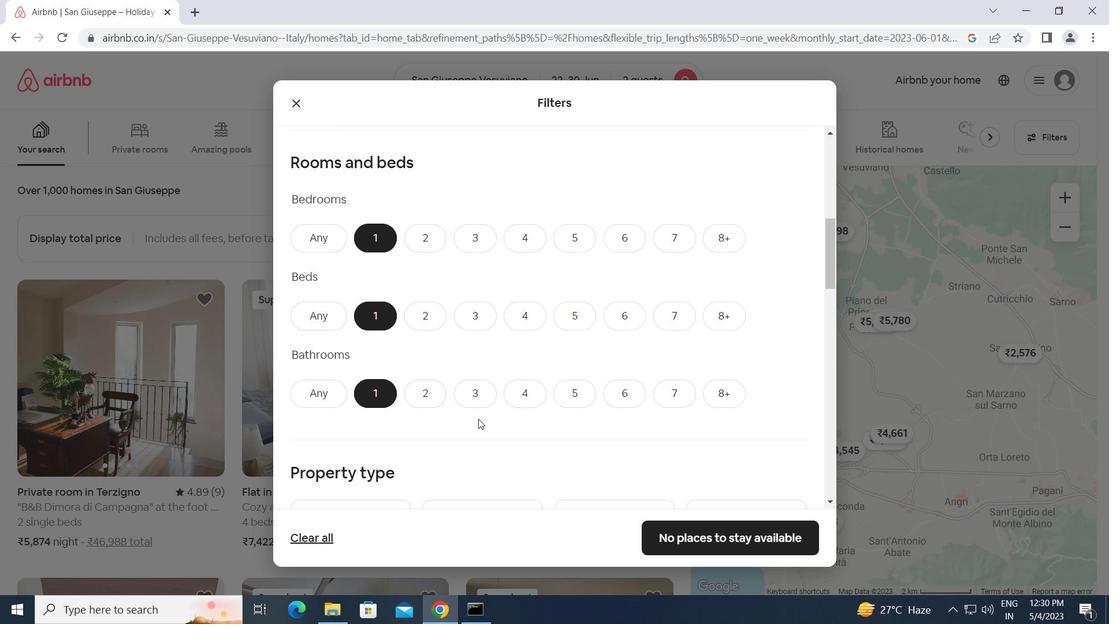 
Action: Mouse scrolled (479, 418) with delta (0, 0)
Screenshot: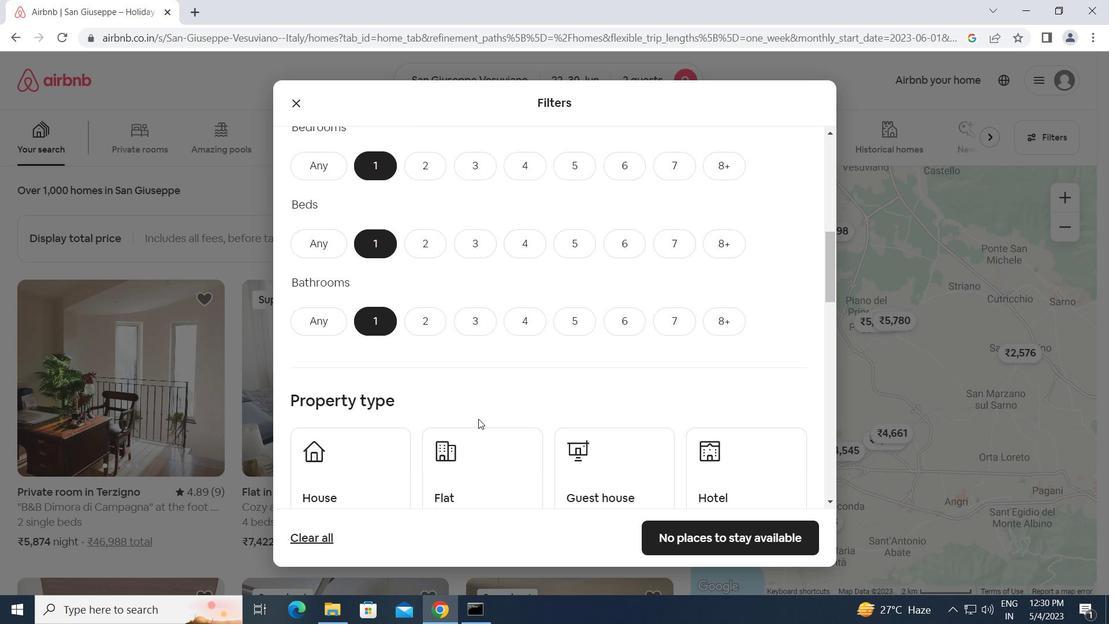 
Action: Mouse moved to (365, 410)
Screenshot: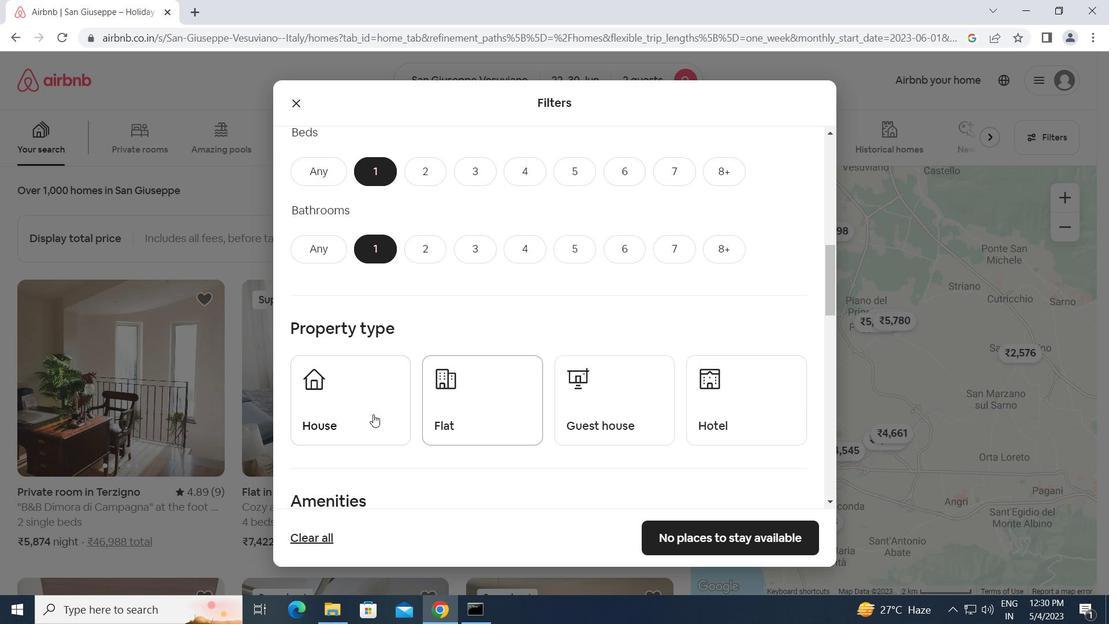 
Action: Mouse pressed left at (365, 410)
Screenshot: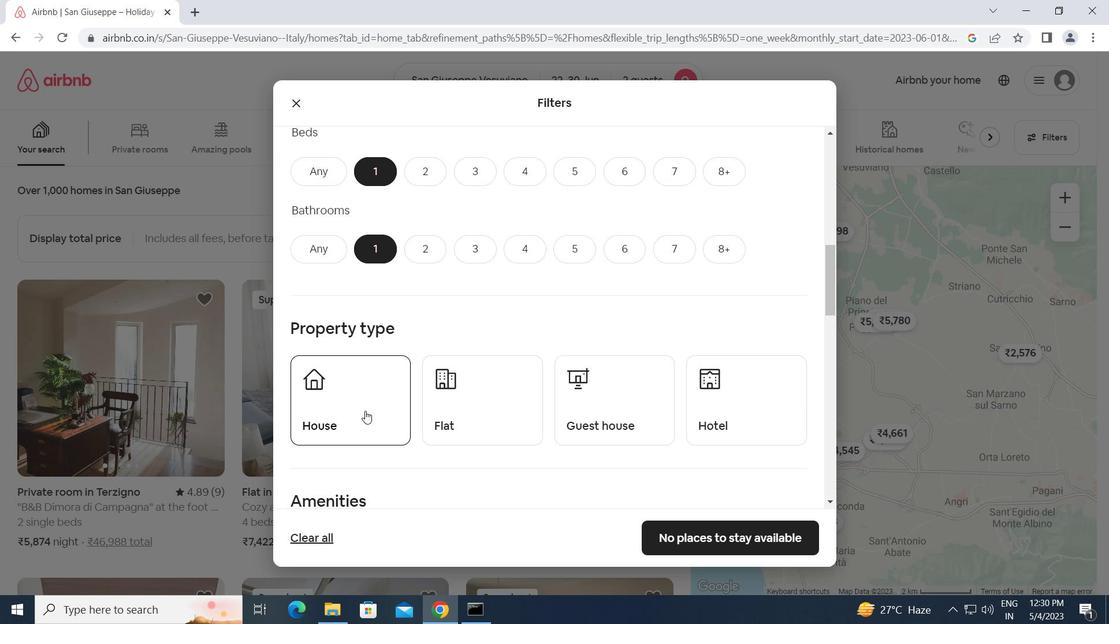 
Action: Mouse moved to (503, 404)
Screenshot: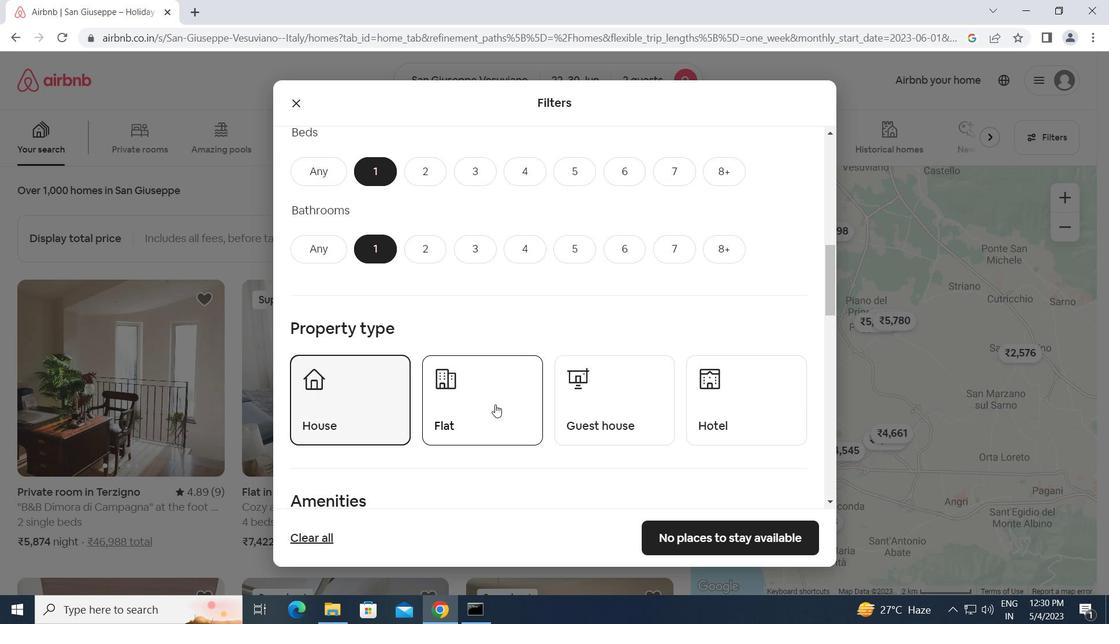 
Action: Mouse pressed left at (503, 404)
Screenshot: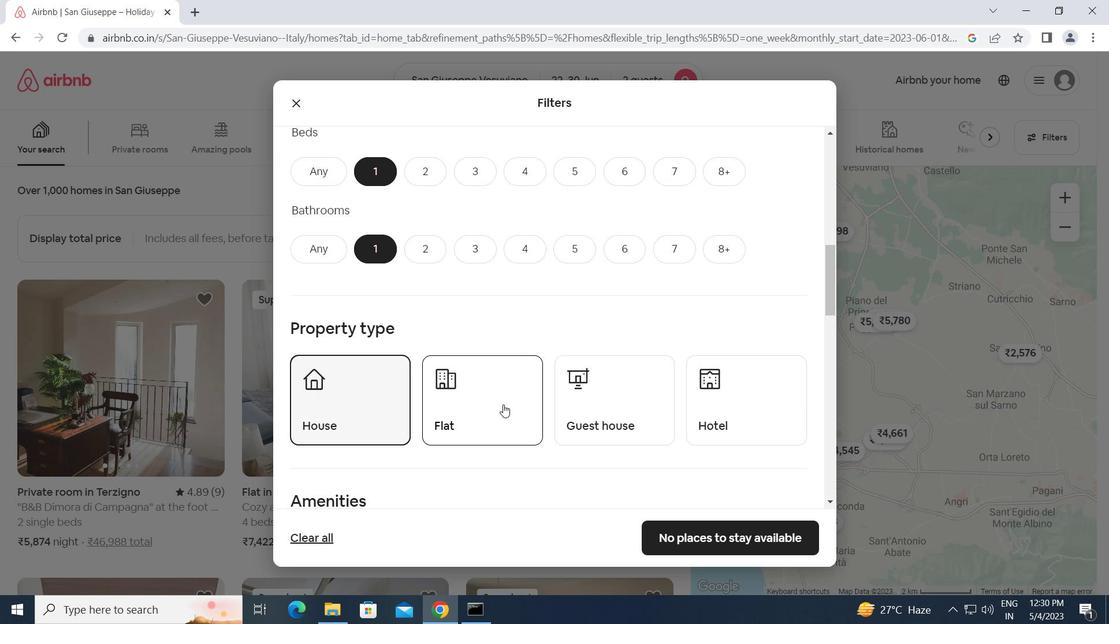 
Action: Mouse moved to (603, 405)
Screenshot: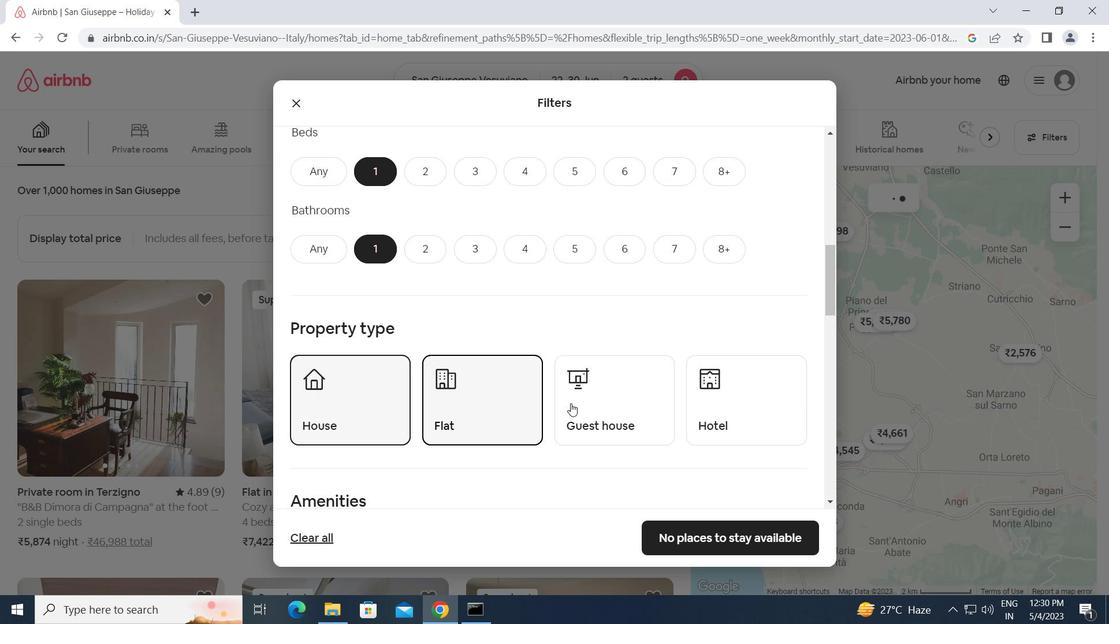 
Action: Mouse pressed left at (603, 405)
Screenshot: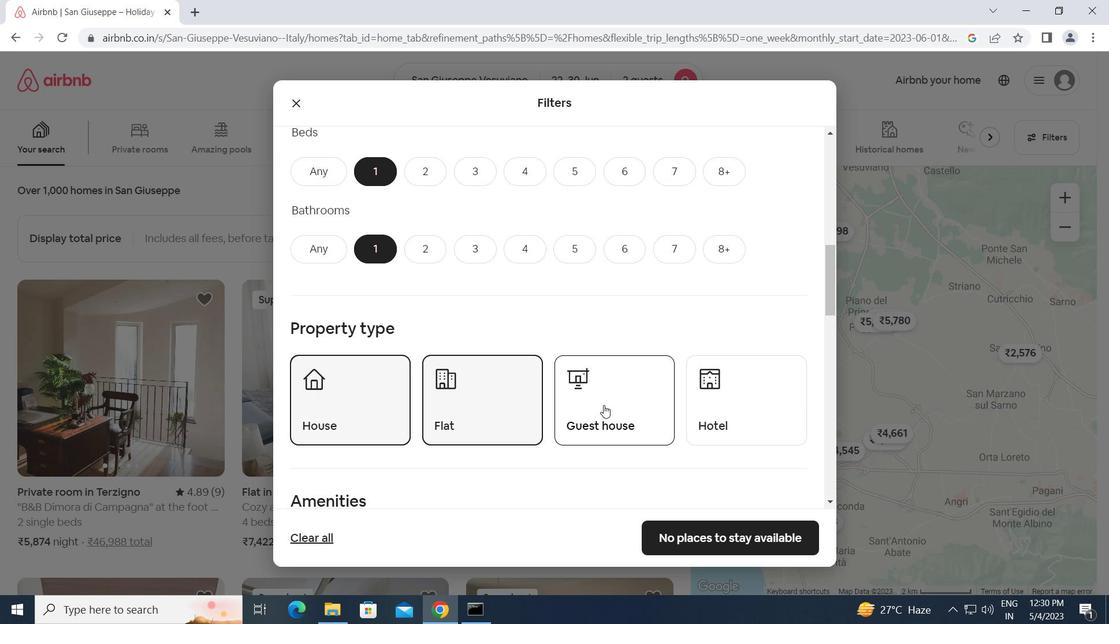 
Action: Mouse moved to (737, 402)
Screenshot: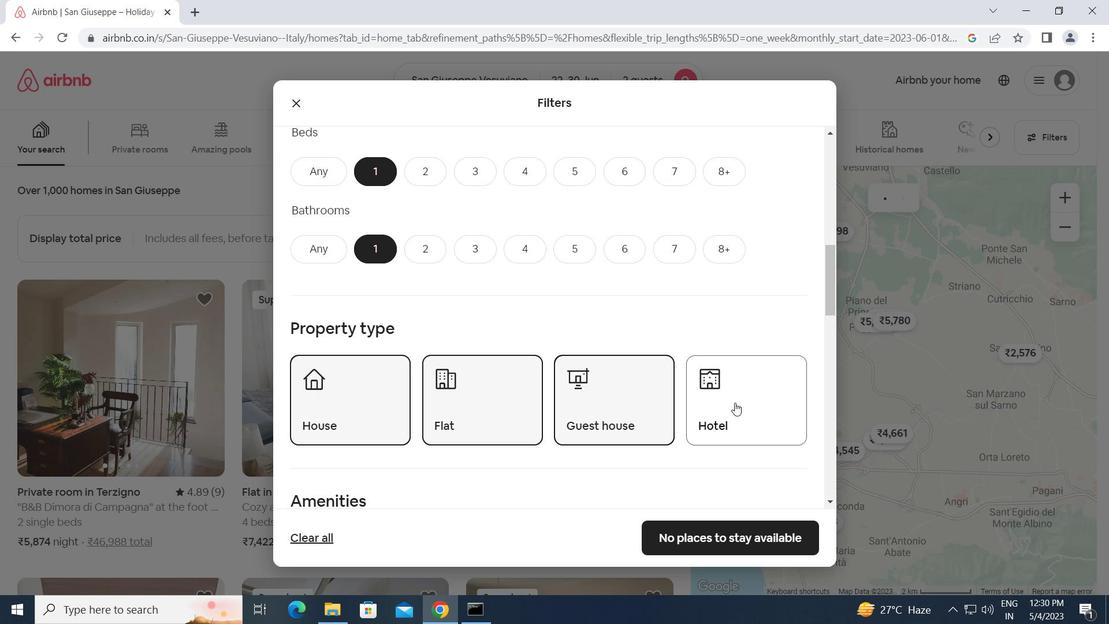 
Action: Mouse pressed left at (737, 402)
Screenshot: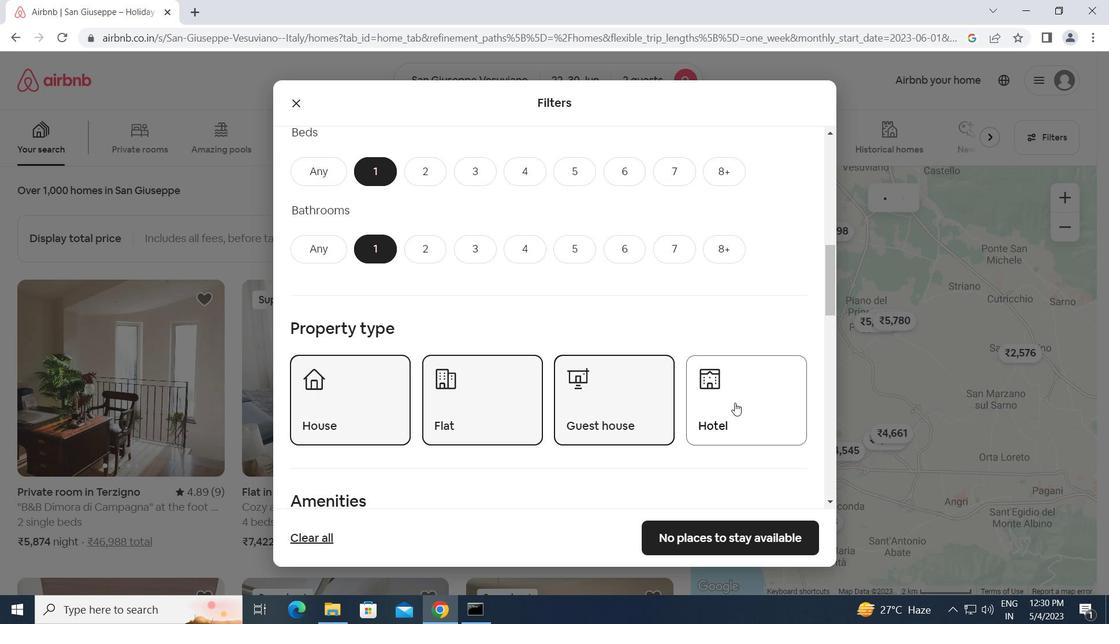 
Action: Mouse moved to (633, 428)
Screenshot: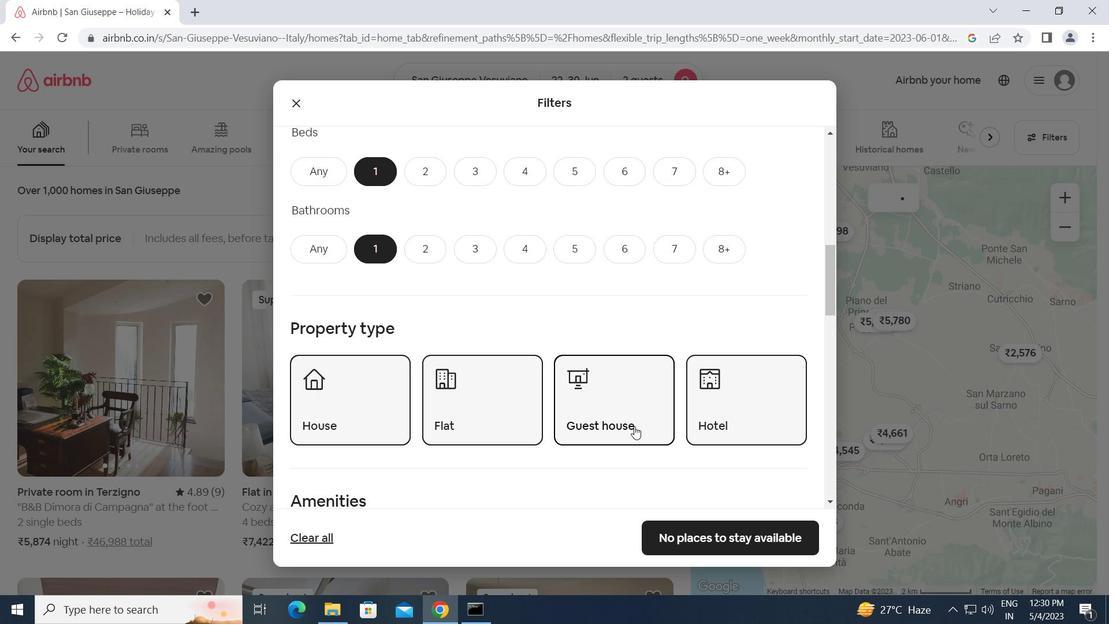 
Action: Mouse scrolled (633, 427) with delta (0, 0)
Screenshot: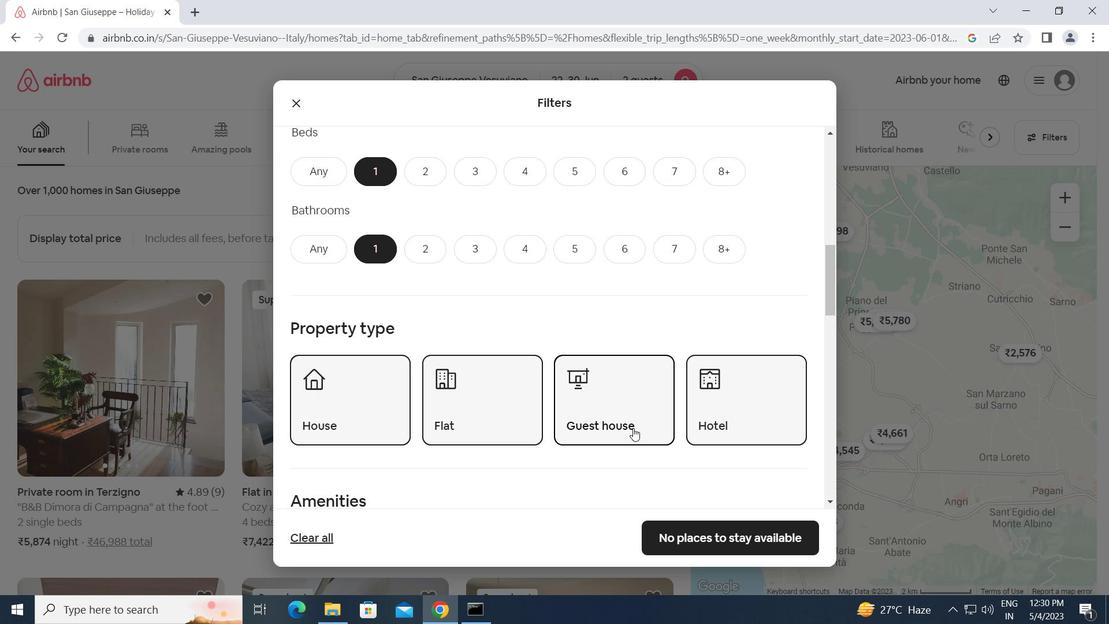 
Action: Mouse scrolled (633, 427) with delta (0, 0)
Screenshot: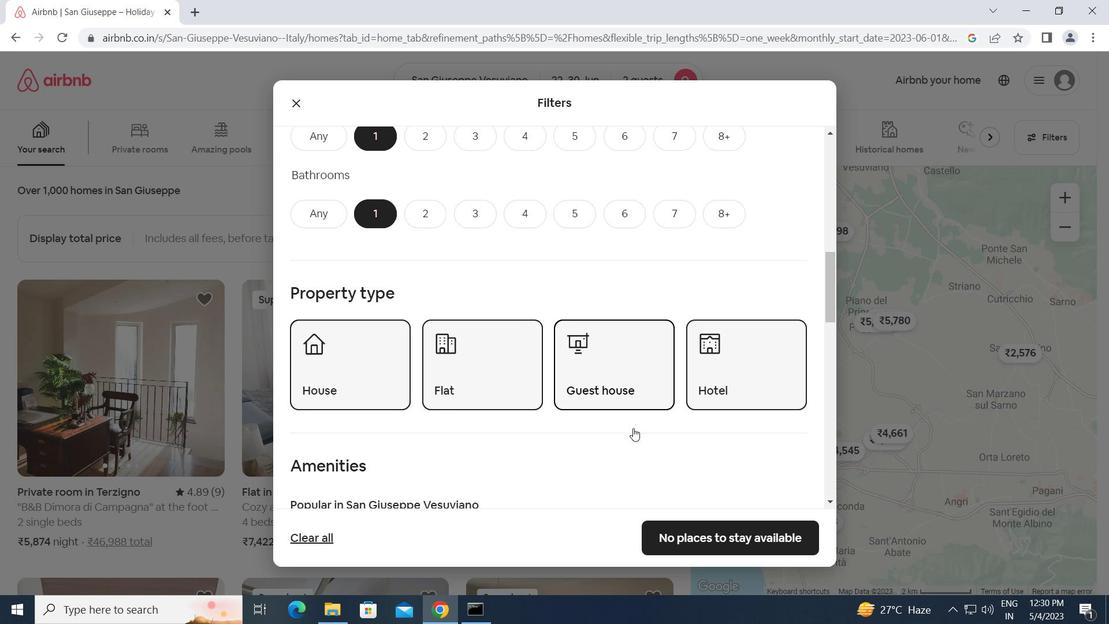
Action: Mouse scrolled (633, 427) with delta (0, 0)
Screenshot: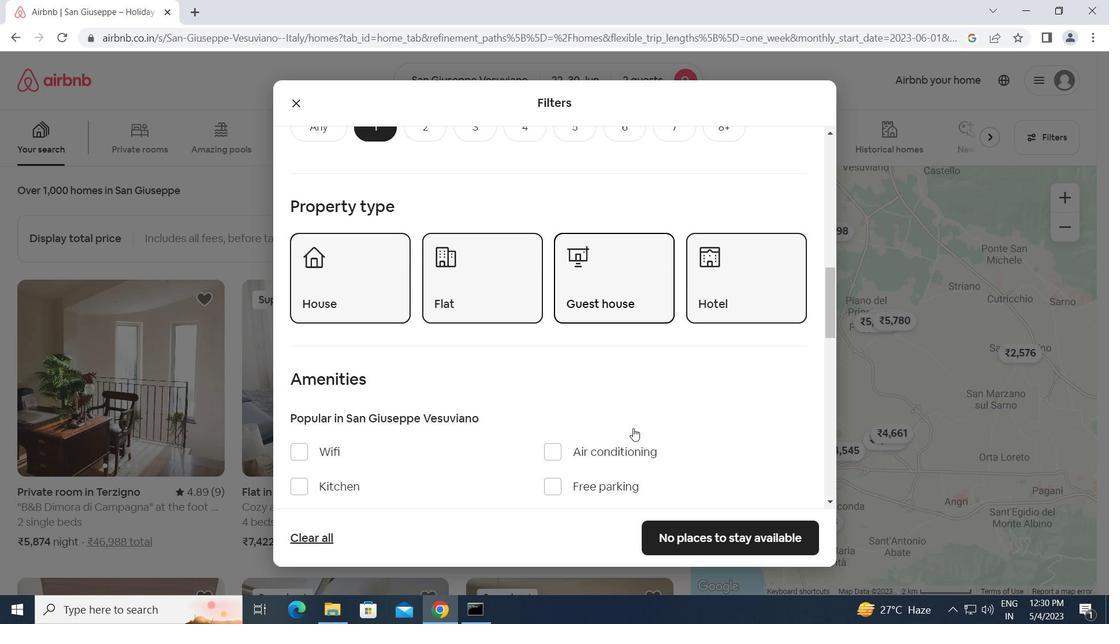 
Action: Mouse scrolled (633, 427) with delta (0, 0)
Screenshot: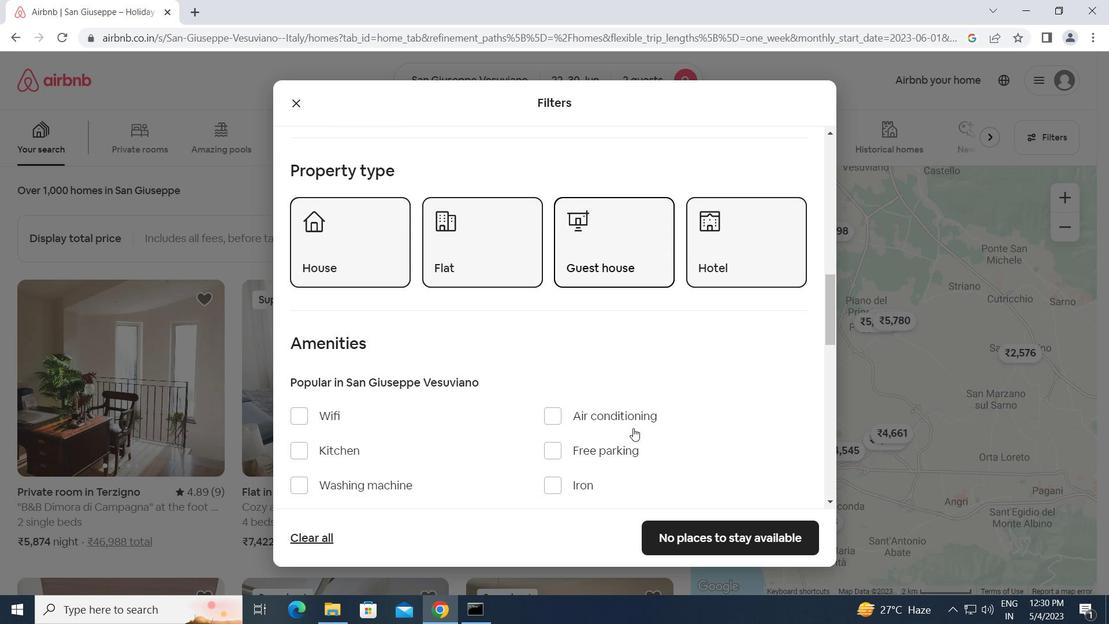 
Action: Mouse scrolled (633, 427) with delta (0, 0)
Screenshot: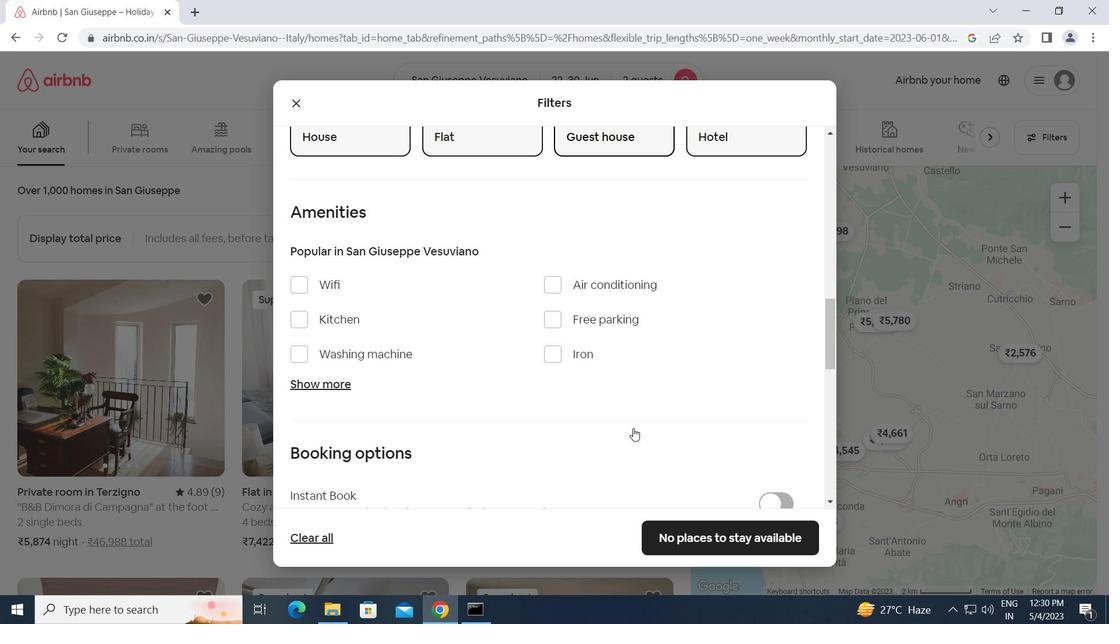
Action: Mouse scrolled (633, 427) with delta (0, 0)
Screenshot: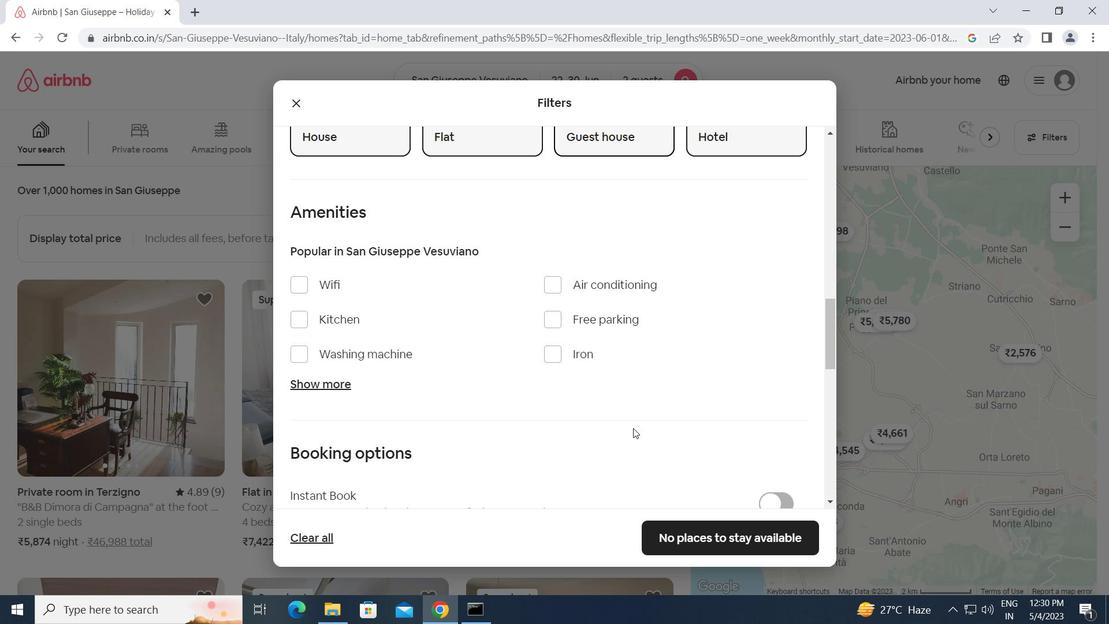 
Action: Mouse moved to (766, 403)
Screenshot: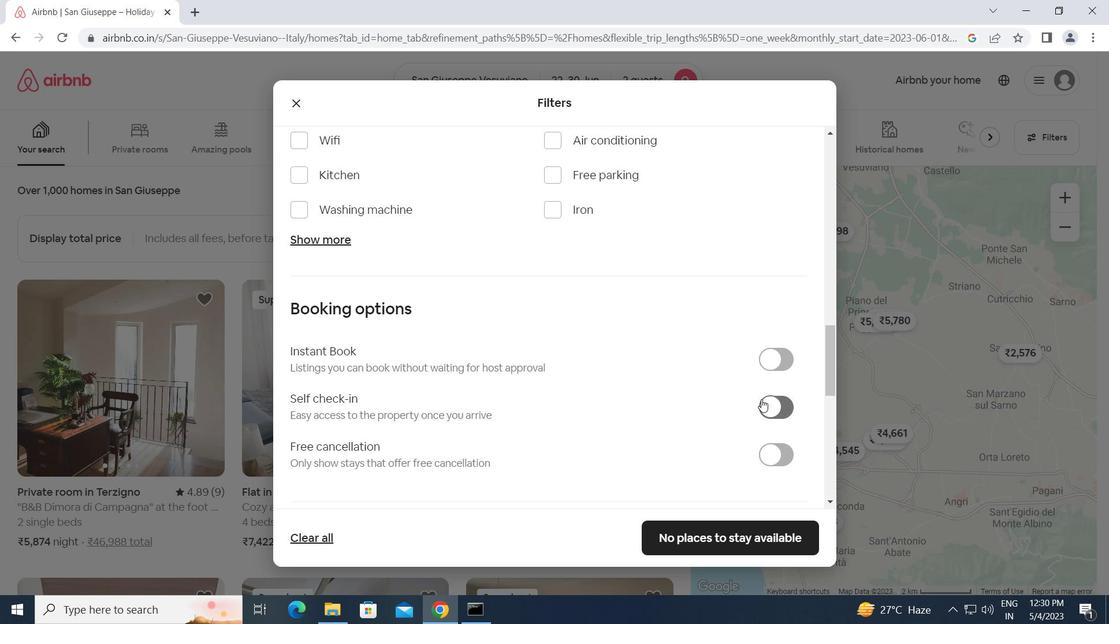 
Action: Mouse pressed left at (766, 403)
Screenshot: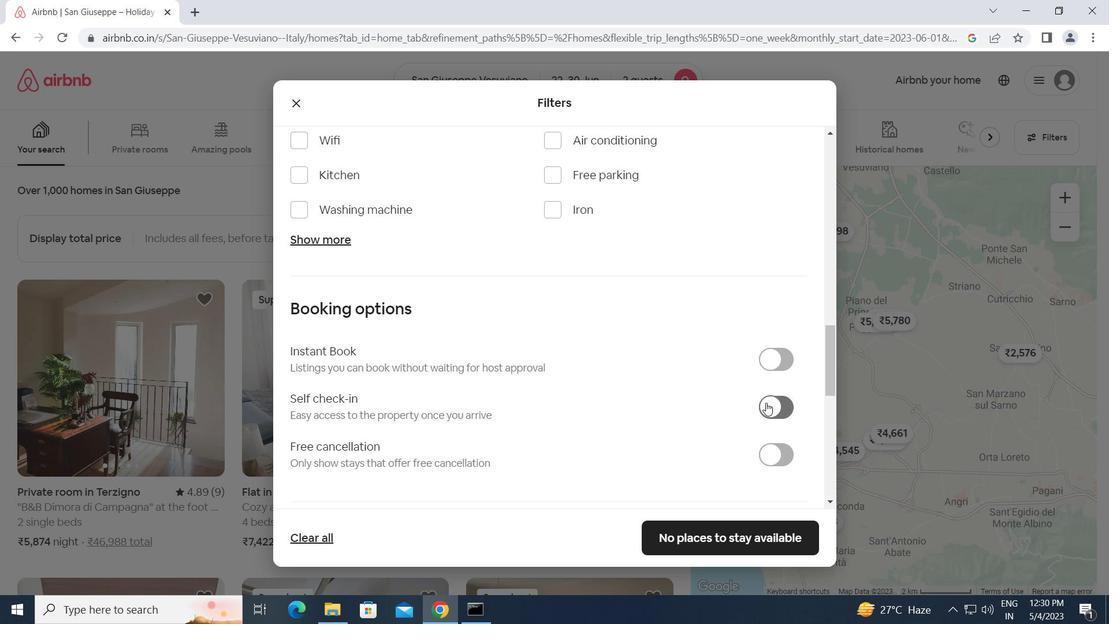 
Action: Mouse moved to (559, 443)
Screenshot: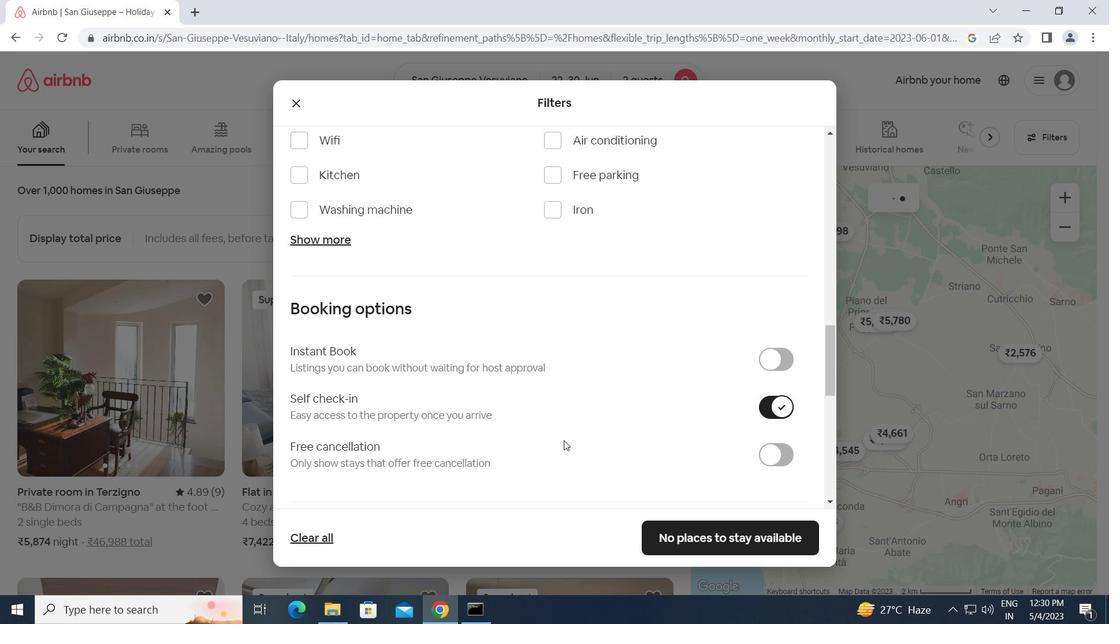 
Action: Mouse scrolled (559, 442) with delta (0, 0)
Screenshot: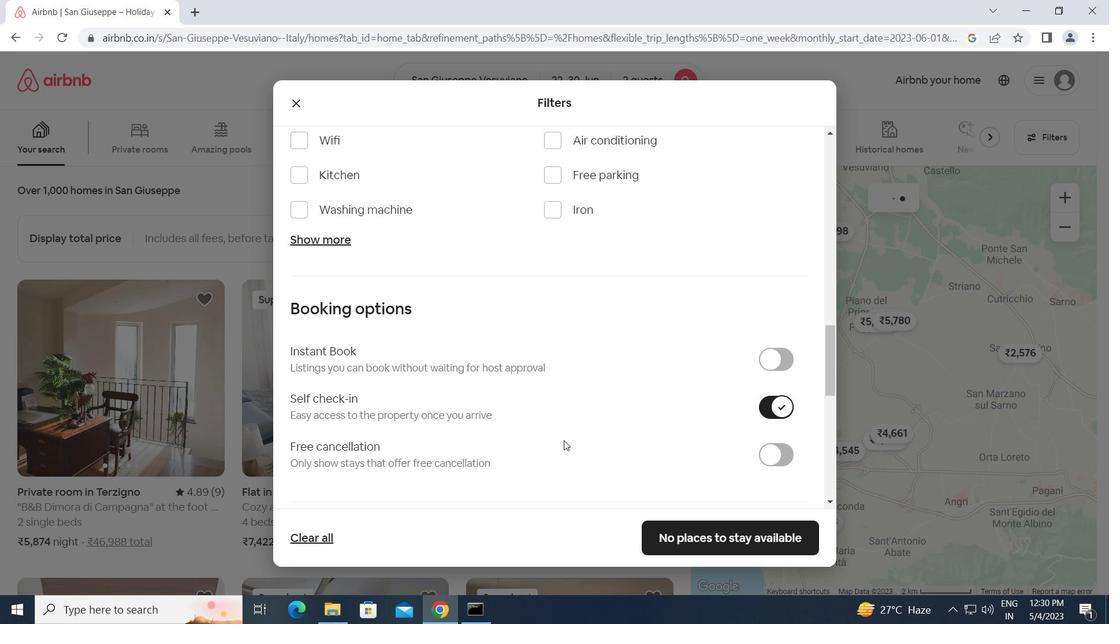 
Action: Mouse moved to (559, 443)
Screenshot: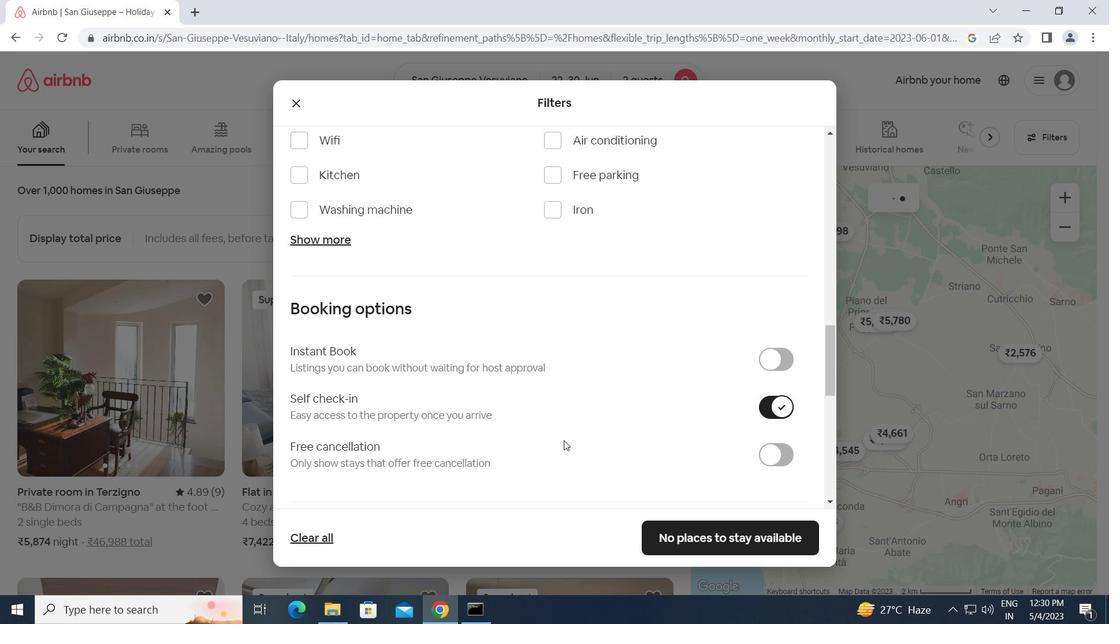 
Action: Mouse scrolled (559, 443) with delta (0, 0)
Screenshot: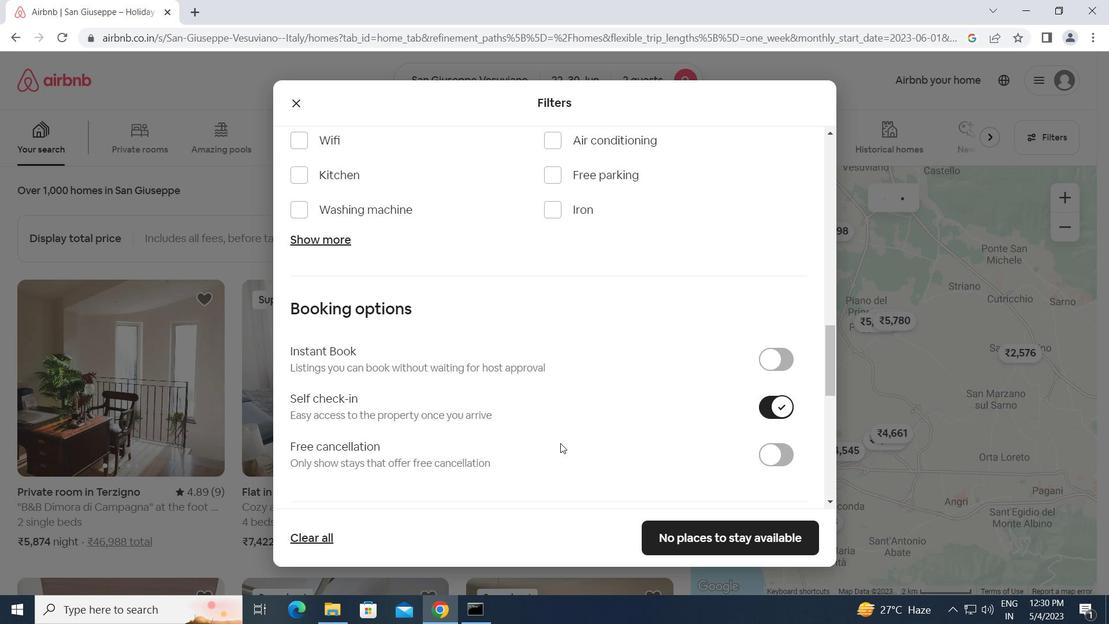 
Action: Mouse scrolled (559, 443) with delta (0, 0)
Screenshot: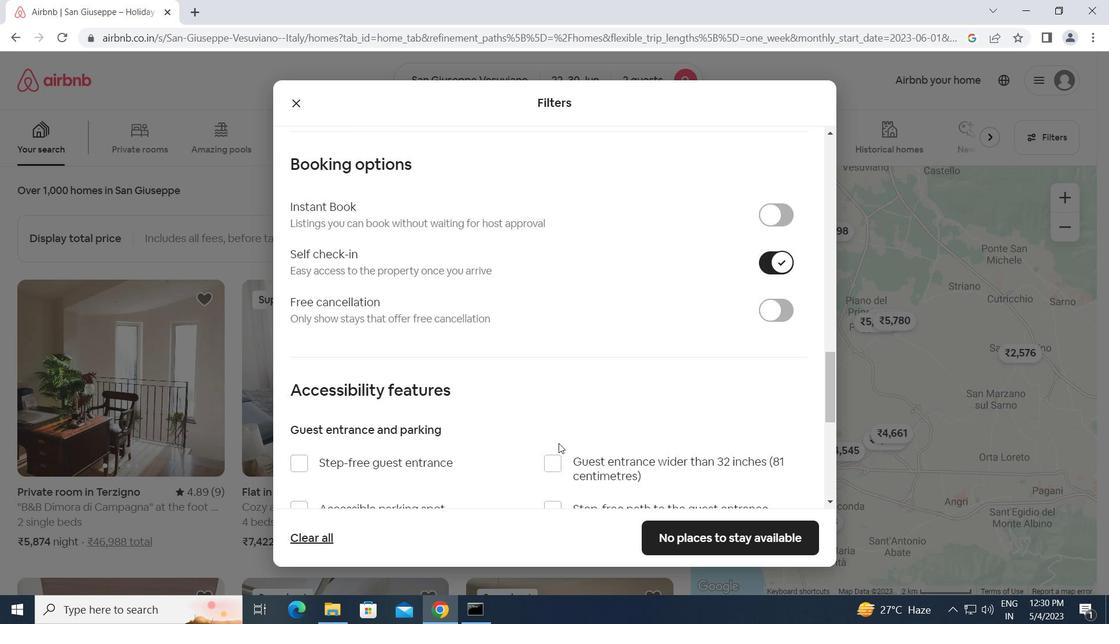 
Action: Mouse scrolled (559, 443) with delta (0, 0)
Screenshot: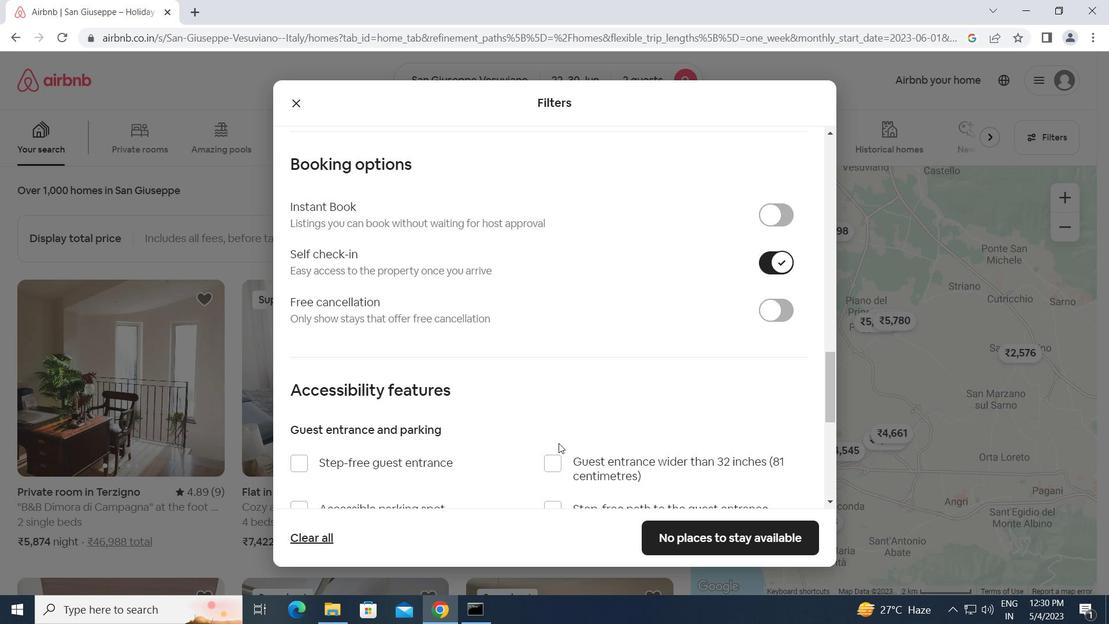 
Action: Mouse moved to (520, 436)
Screenshot: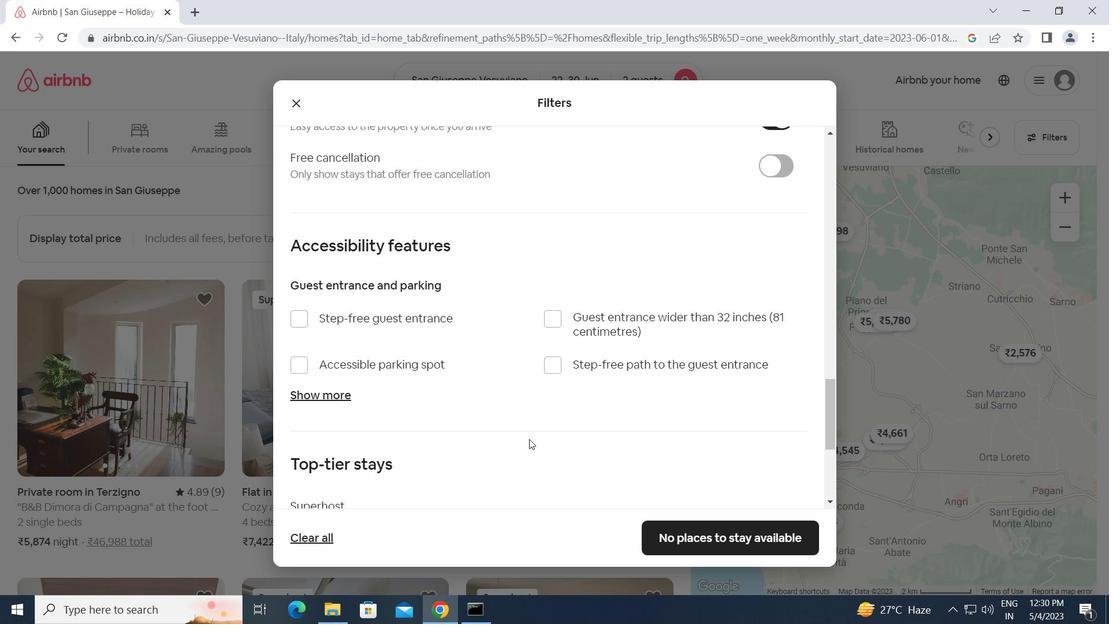 
Action: Mouse scrolled (520, 436) with delta (0, 0)
Screenshot: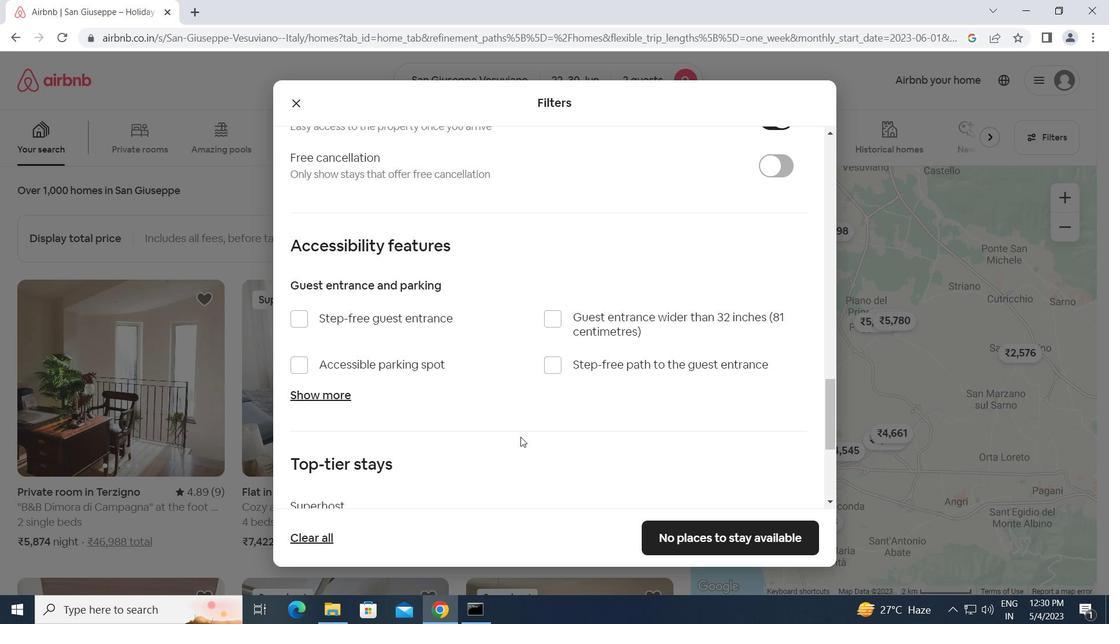 
Action: Mouse scrolled (520, 436) with delta (0, 0)
Screenshot: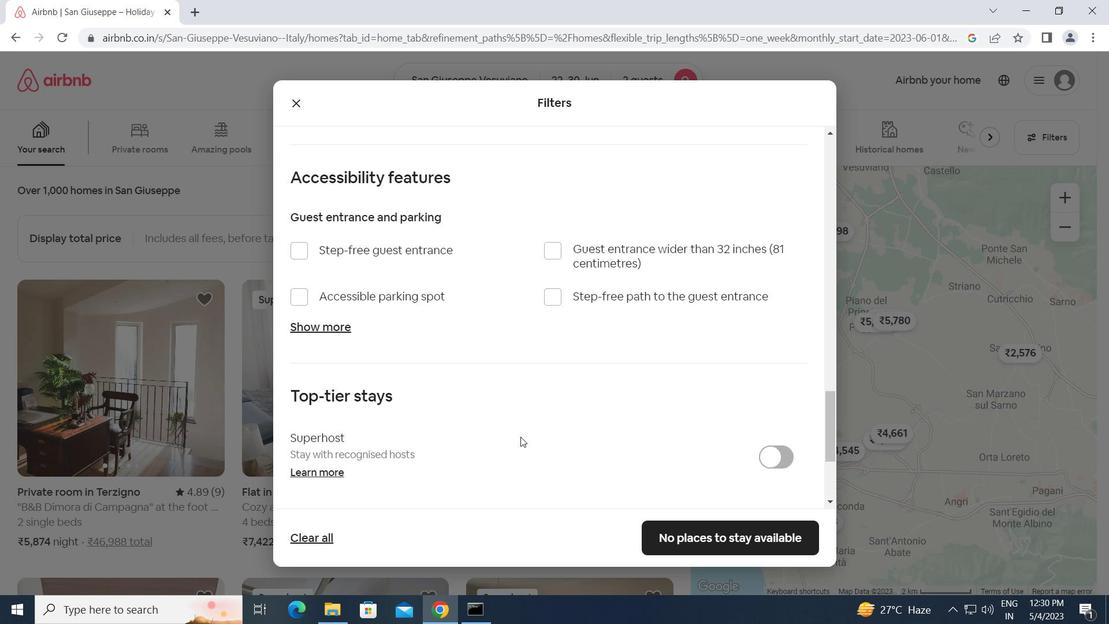 
Action: Mouse scrolled (520, 436) with delta (0, 0)
Screenshot: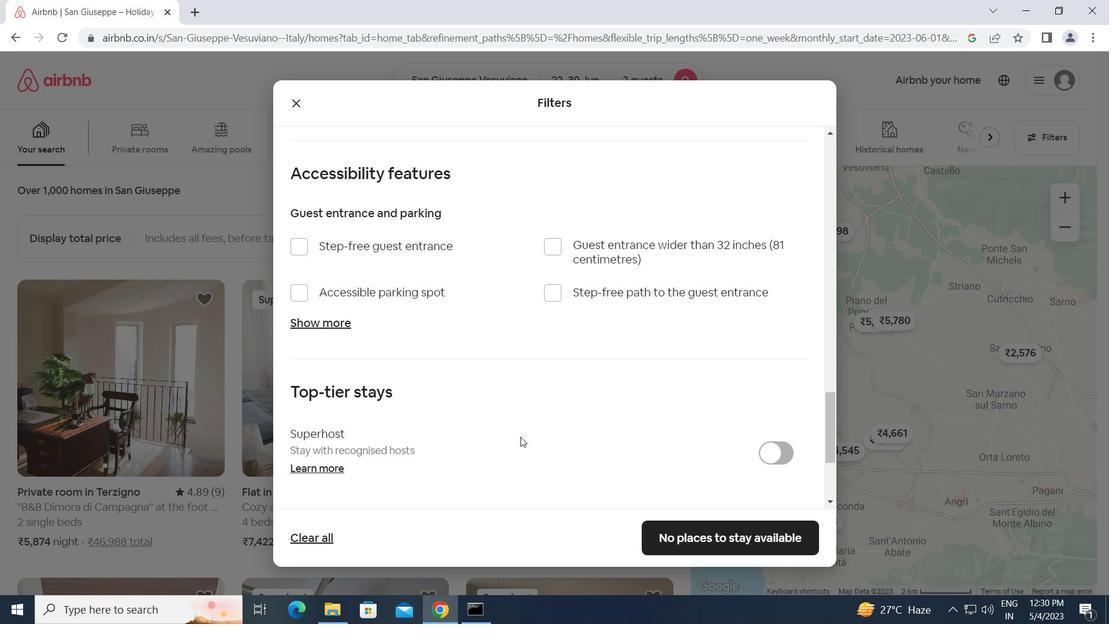 
Action: Mouse moved to (294, 441)
Screenshot: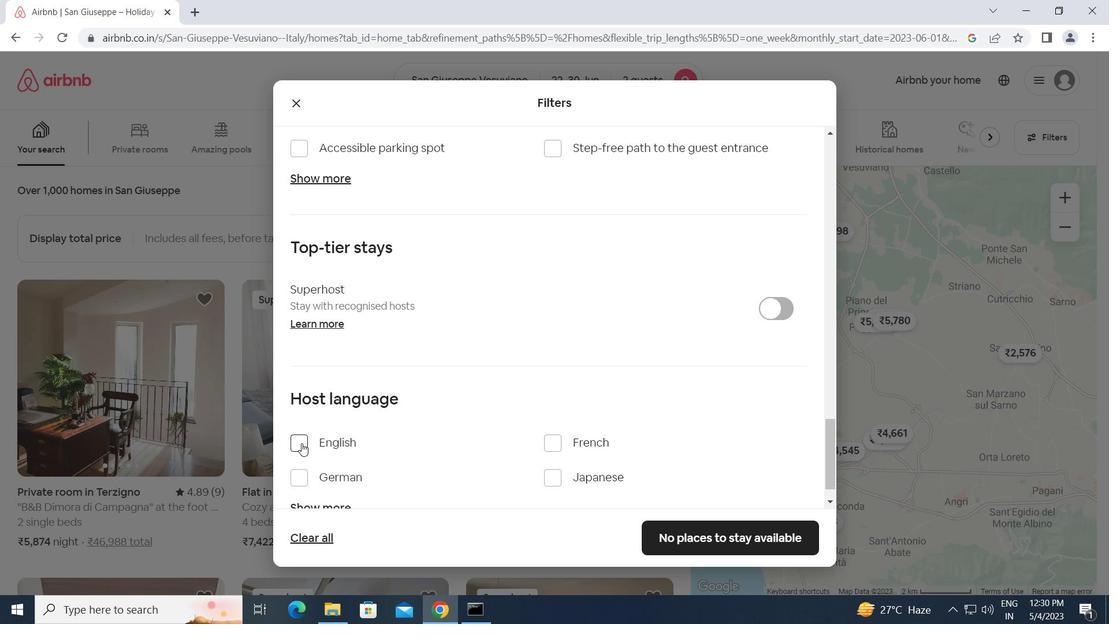 
Action: Mouse pressed left at (294, 441)
Screenshot: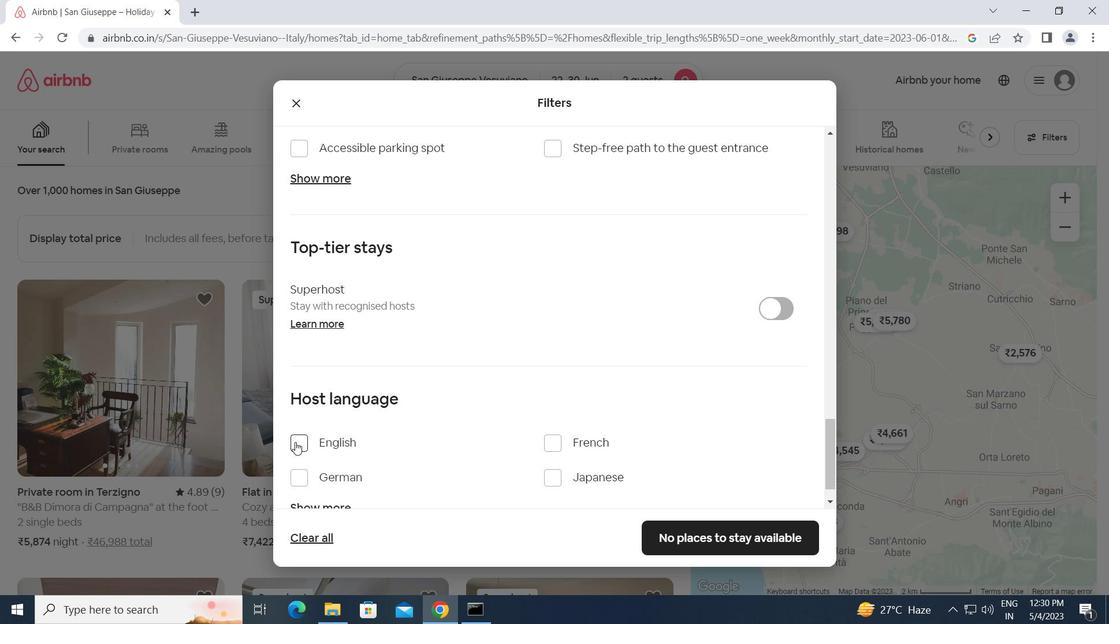 
Action: Mouse moved to (694, 533)
Screenshot: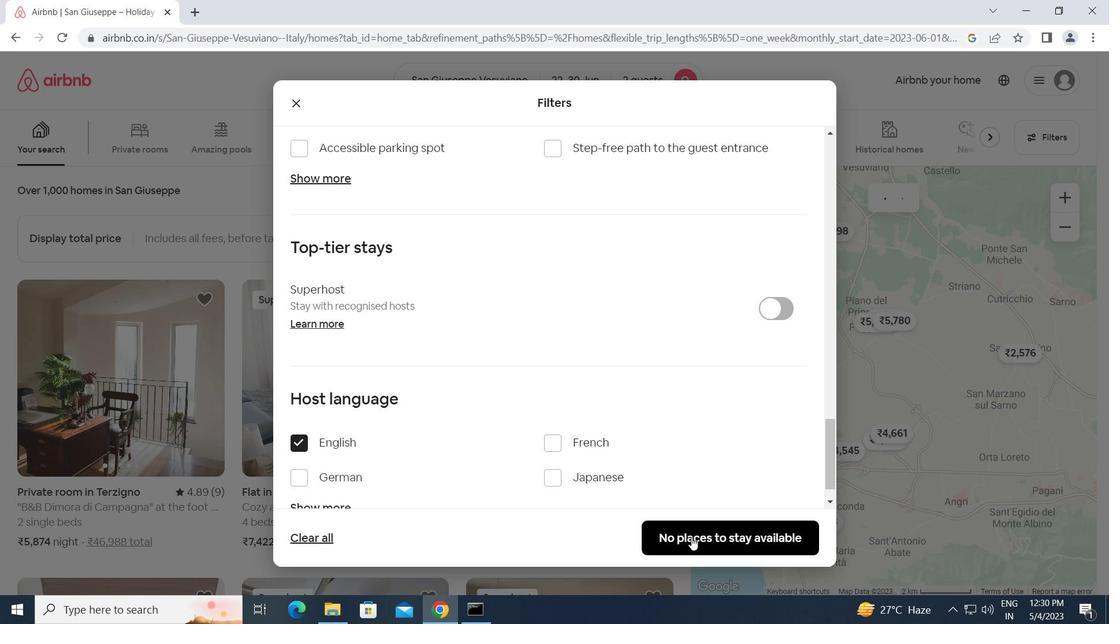 
Action: Mouse pressed left at (694, 533)
Screenshot: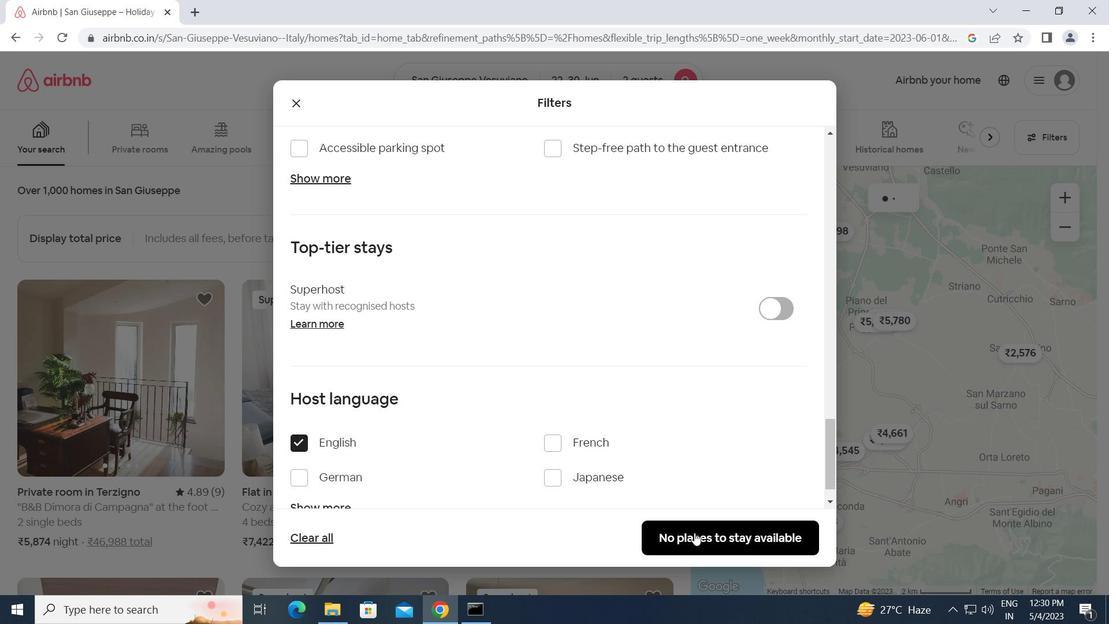 
Action: Mouse moved to (692, 531)
Screenshot: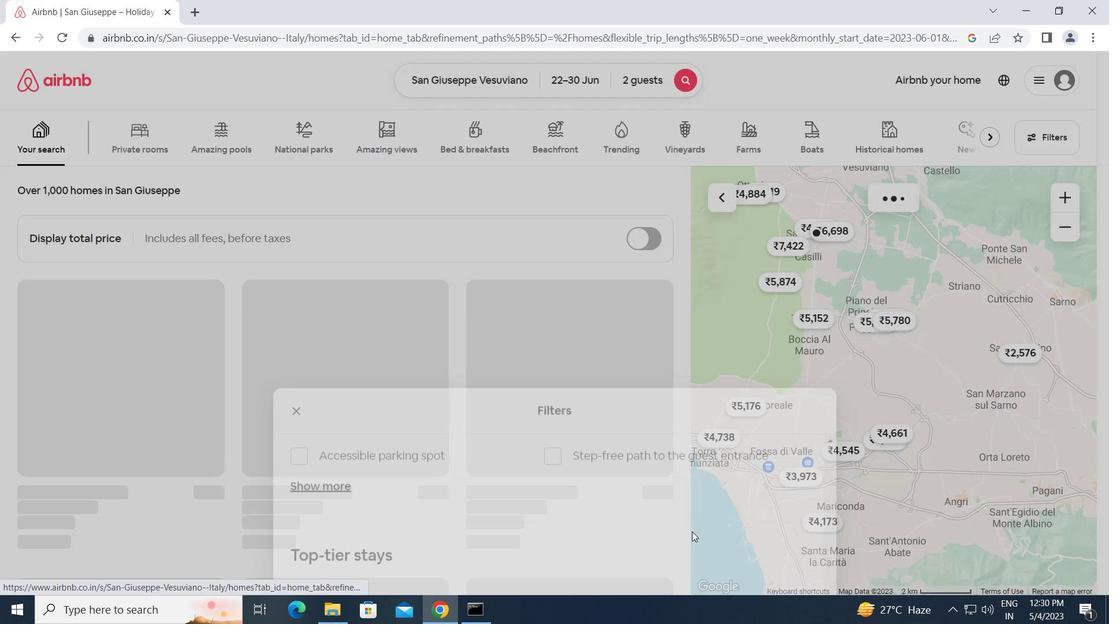 
